 Task: Look for space in Lublin, Poland from 9th July, 2023 to 16th July, 2023 for 2 adults, 1 child in price range Rs.8000 to Rs.16000. Place can be entire place with 2 bedrooms having 2 beds and 1 bathroom. Property type can be house, flat, guest house. Booking option can be shelf check-in. Required host language is English.
Action: Mouse moved to (467, 95)
Screenshot: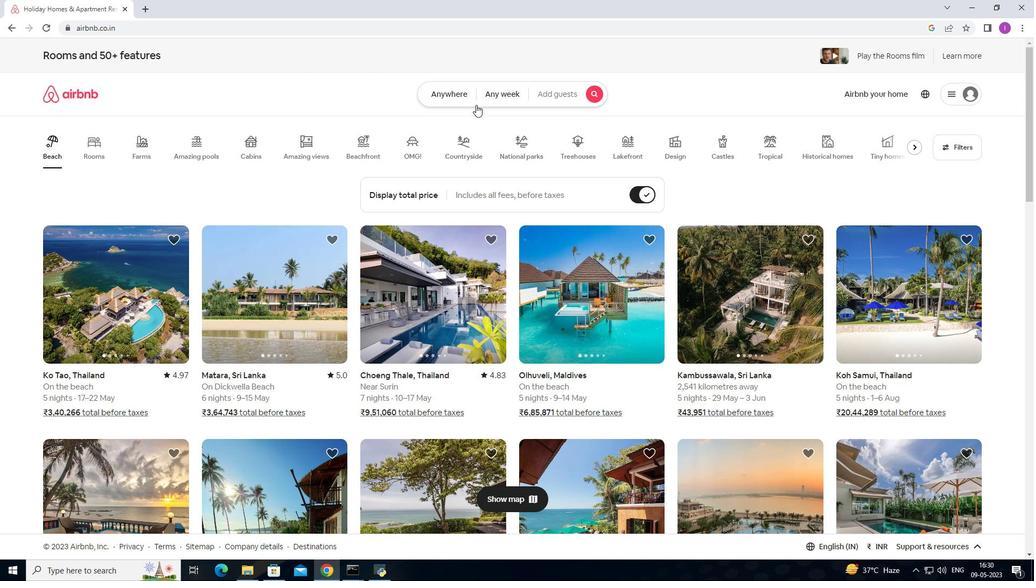 
Action: Mouse pressed left at (467, 95)
Screenshot: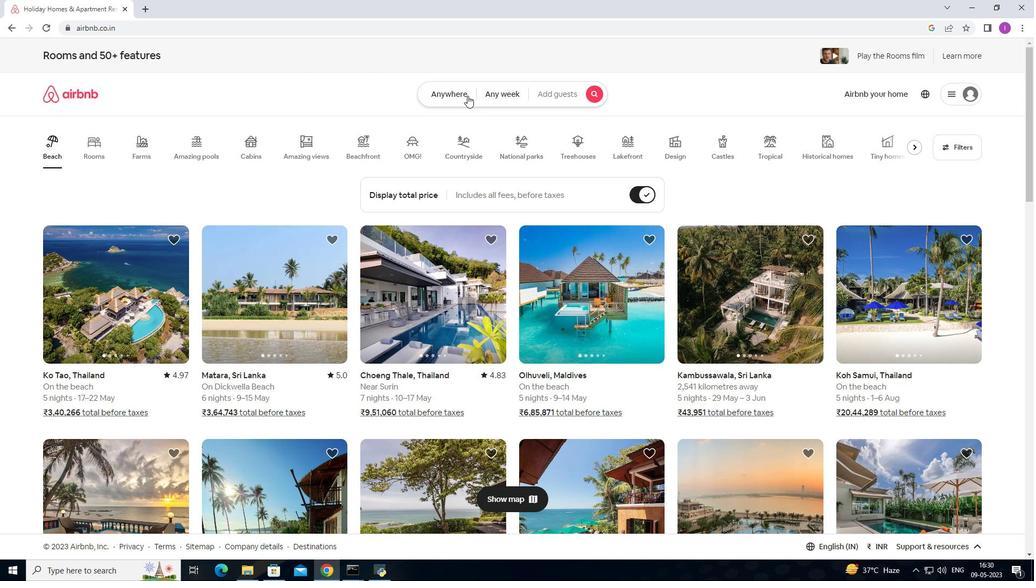 
Action: Mouse moved to (372, 139)
Screenshot: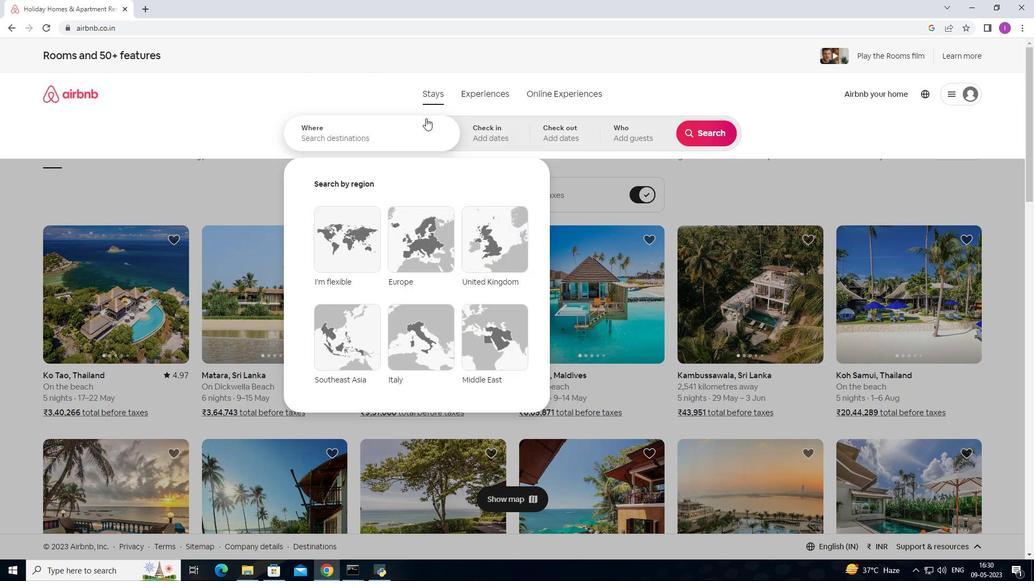 
Action: Mouse pressed left at (372, 139)
Screenshot: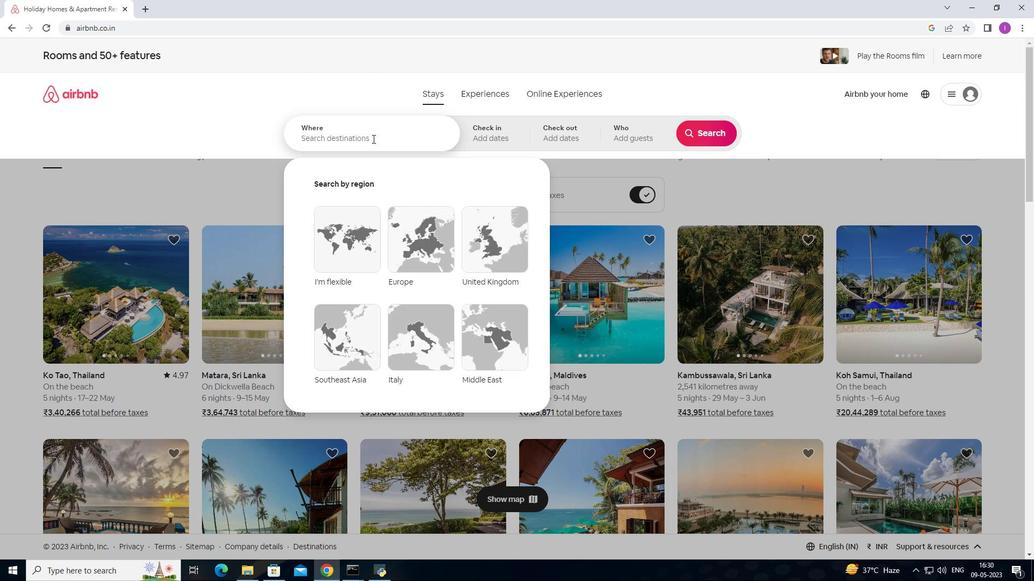 
Action: Mouse moved to (372, 139)
Screenshot: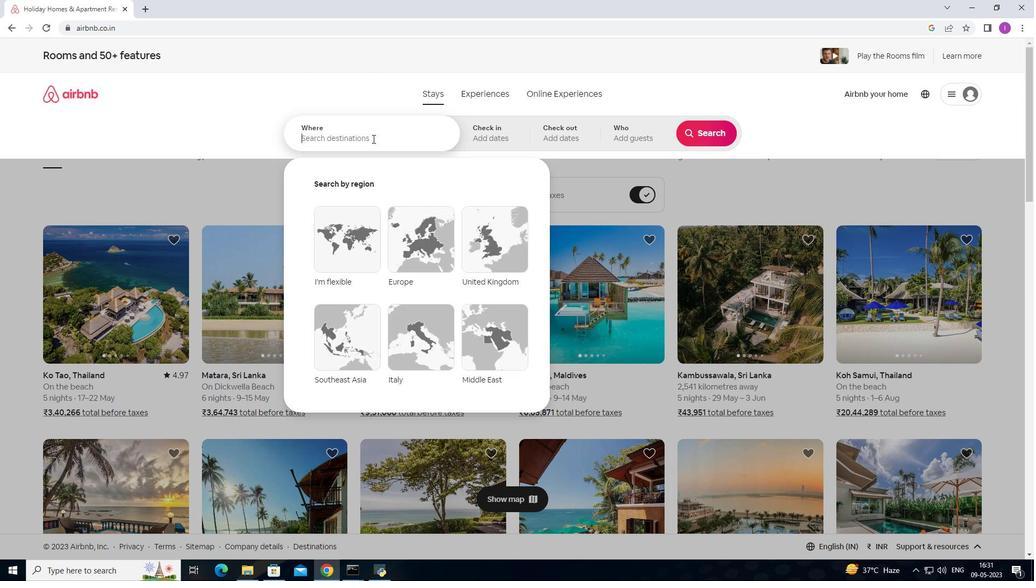 
Action: Key pressed <Key.shift>Lublin,<Key.shift>Poland
Screenshot: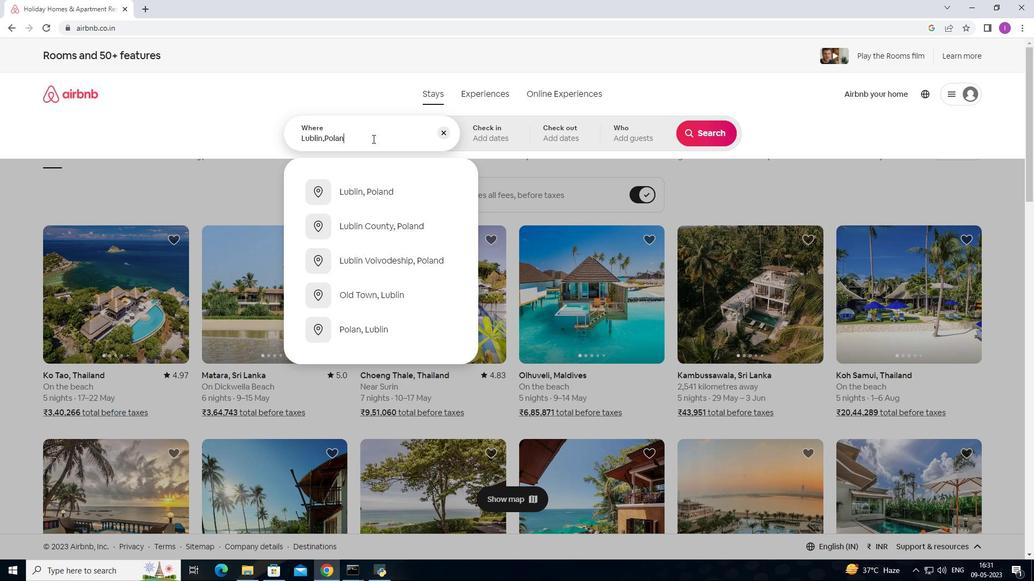 
Action: Mouse moved to (501, 140)
Screenshot: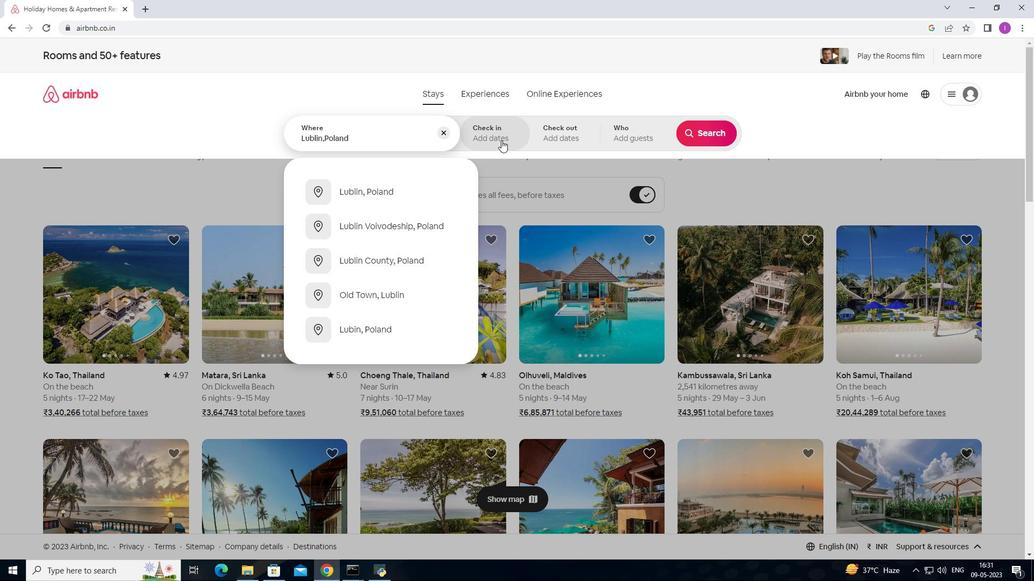 
Action: Mouse pressed left at (501, 140)
Screenshot: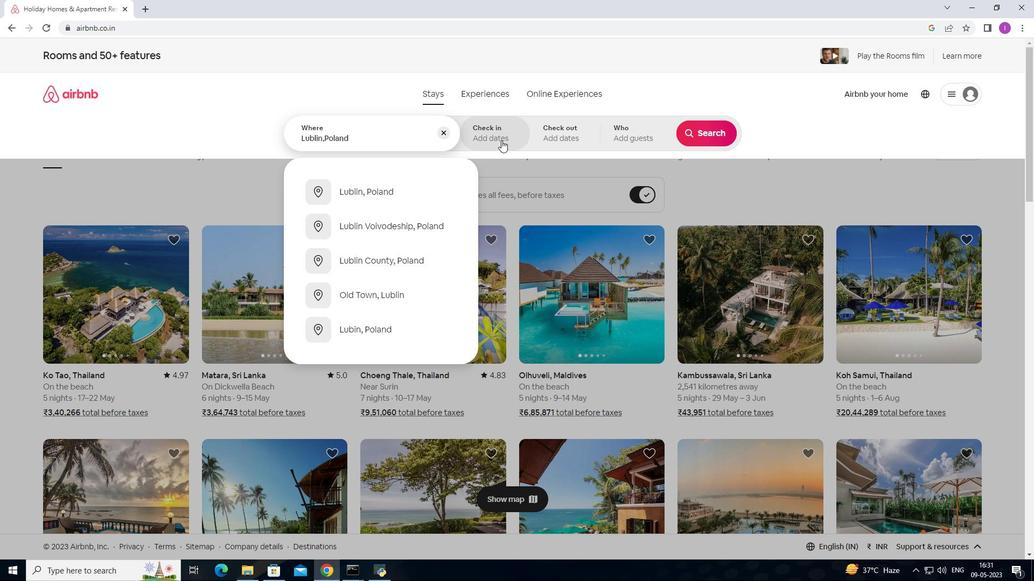 
Action: Mouse moved to (710, 223)
Screenshot: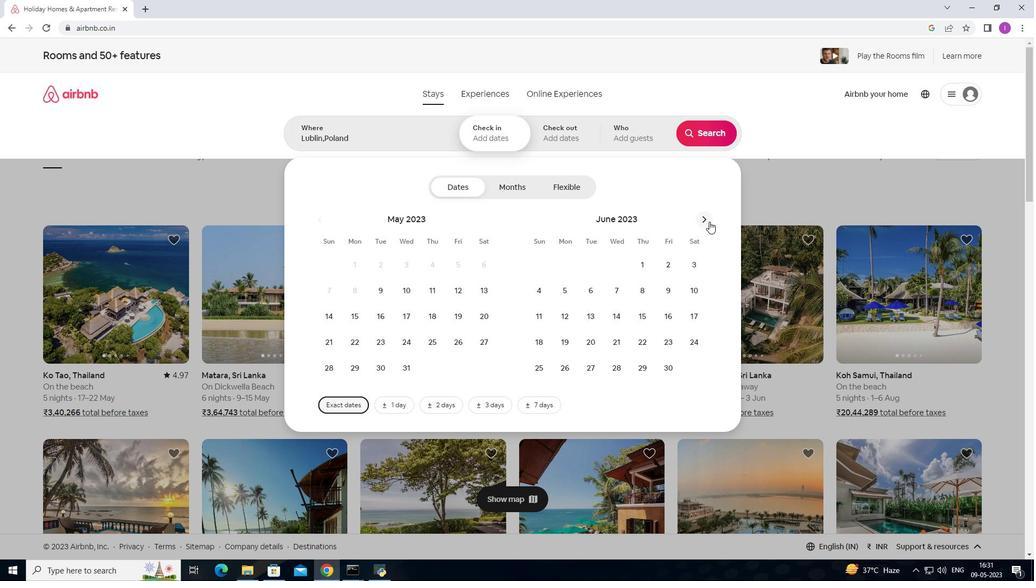 
Action: Mouse pressed left at (710, 223)
Screenshot: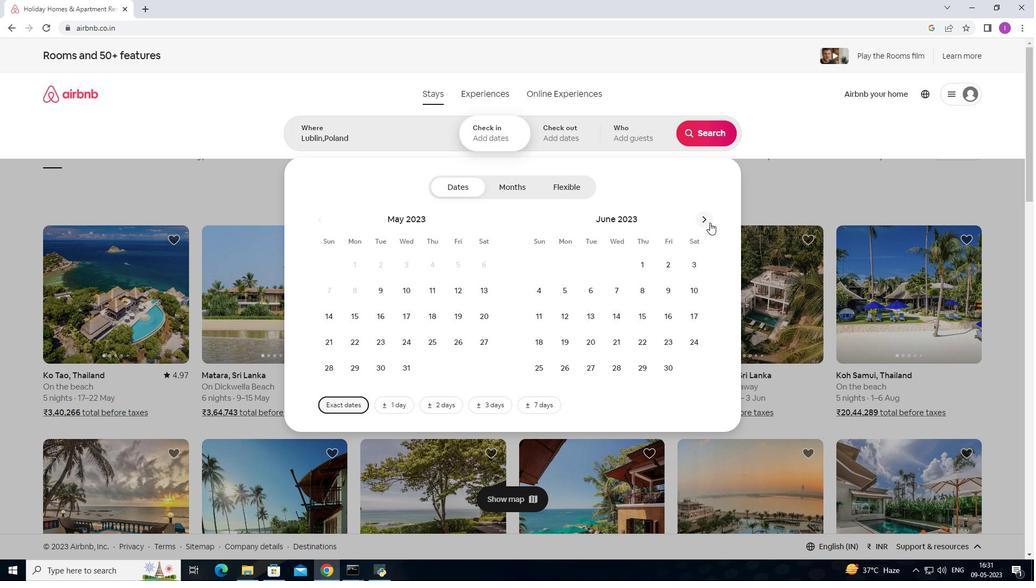 
Action: Mouse moved to (541, 320)
Screenshot: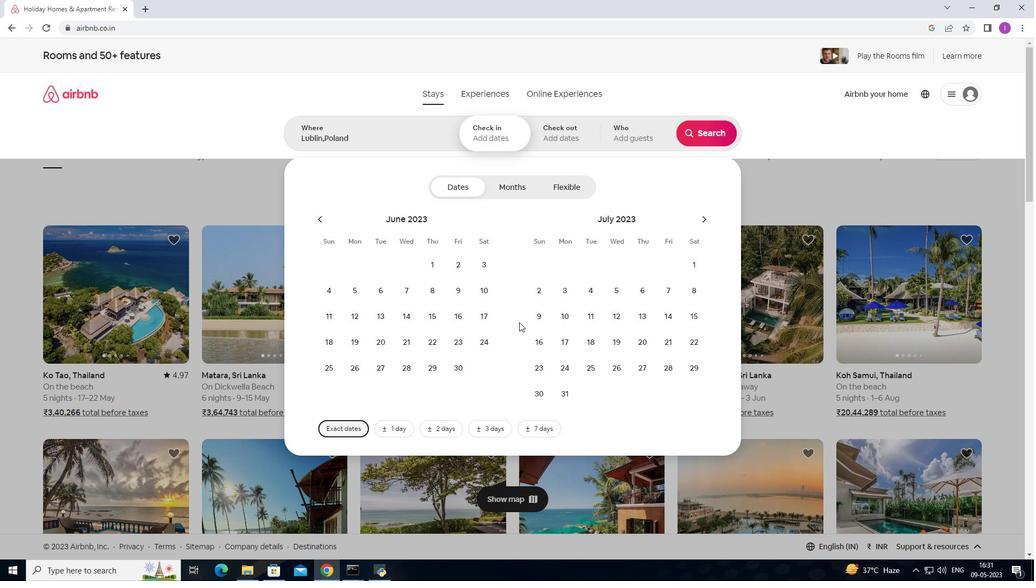 
Action: Mouse pressed left at (541, 320)
Screenshot: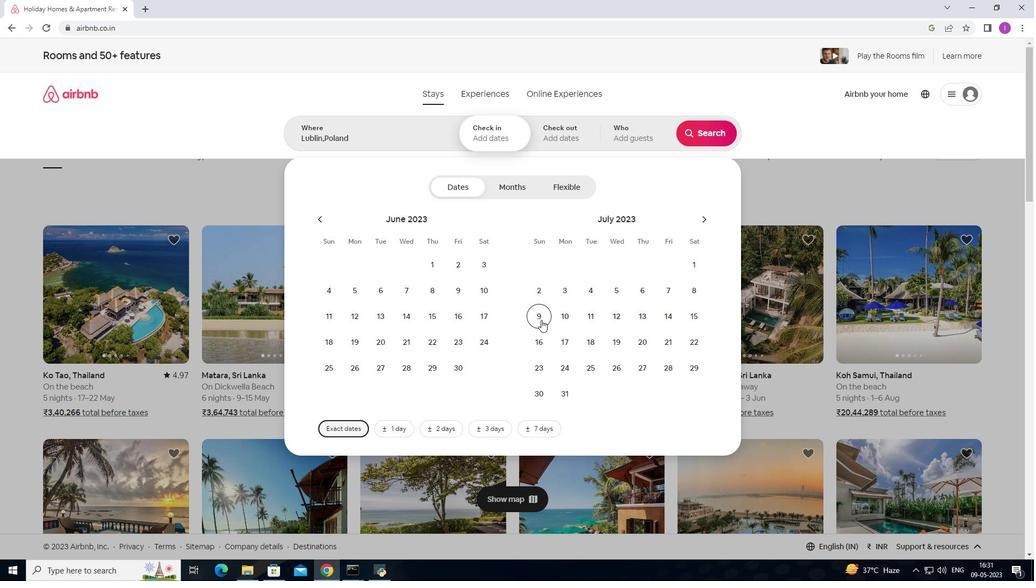 
Action: Mouse moved to (543, 343)
Screenshot: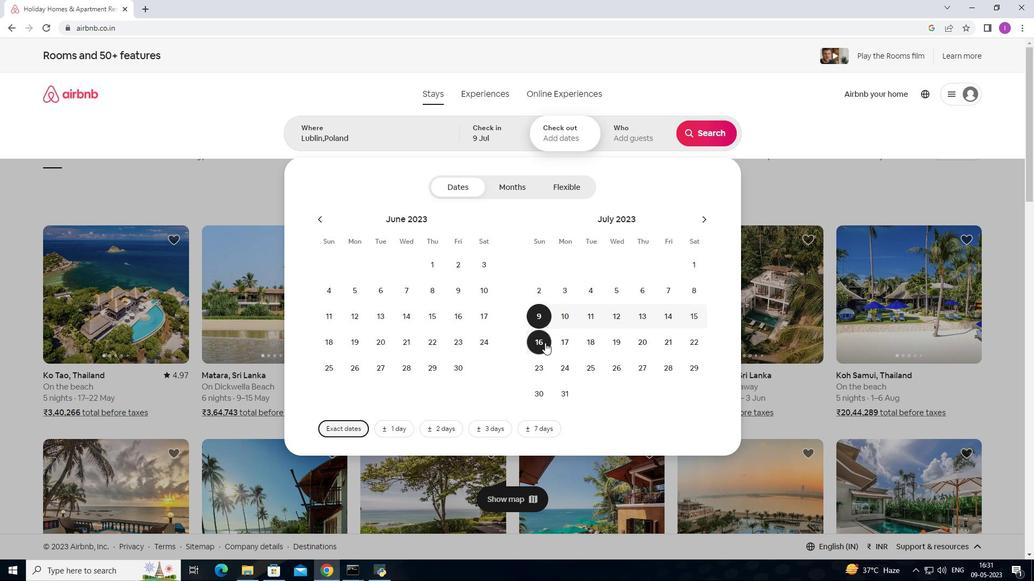 
Action: Mouse pressed left at (543, 343)
Screenshot: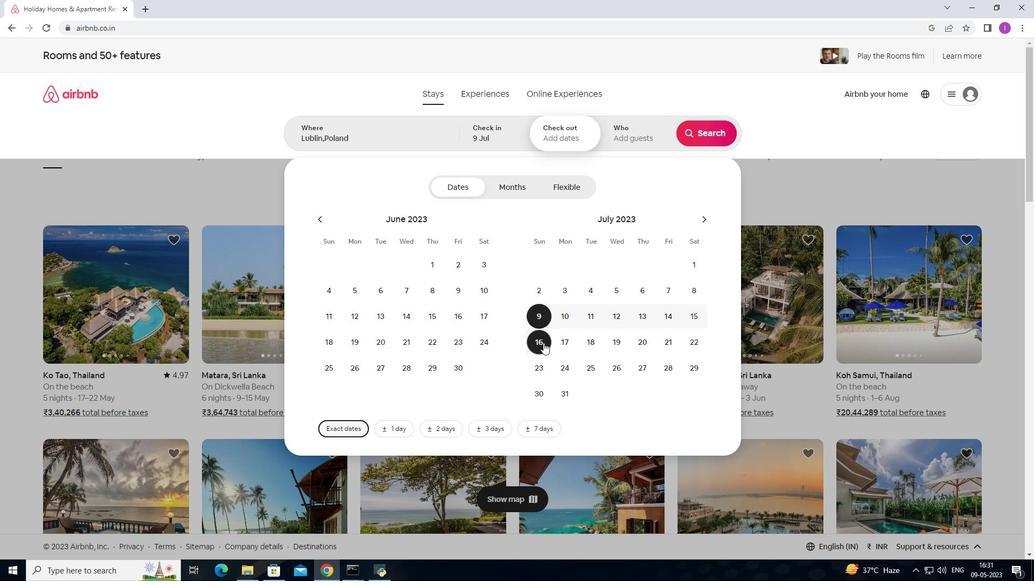 
Action: Mouse moved to (626, 133)
Screenshot: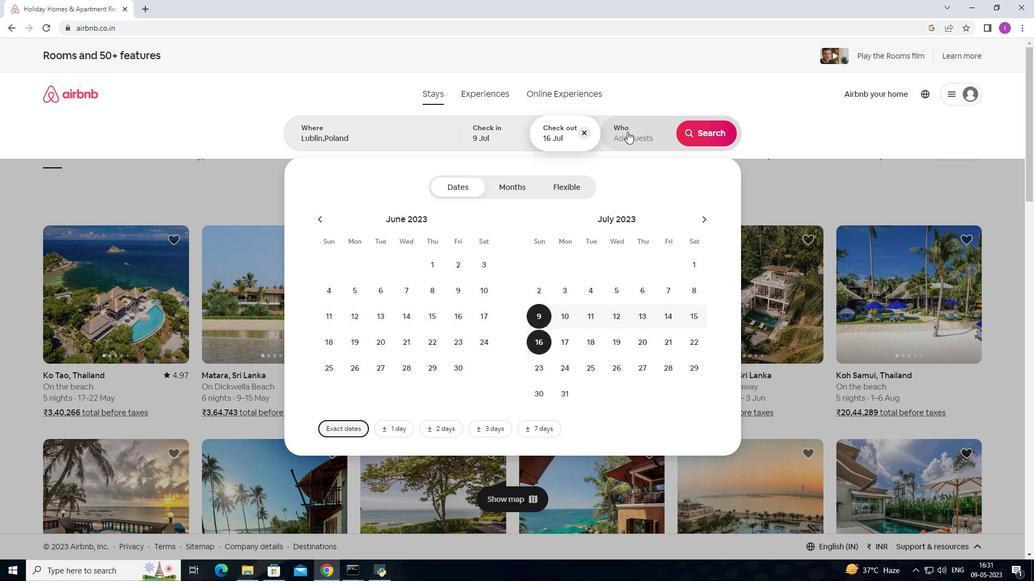 
Action: Mouse pressed left at (626, 133)
Screenshot: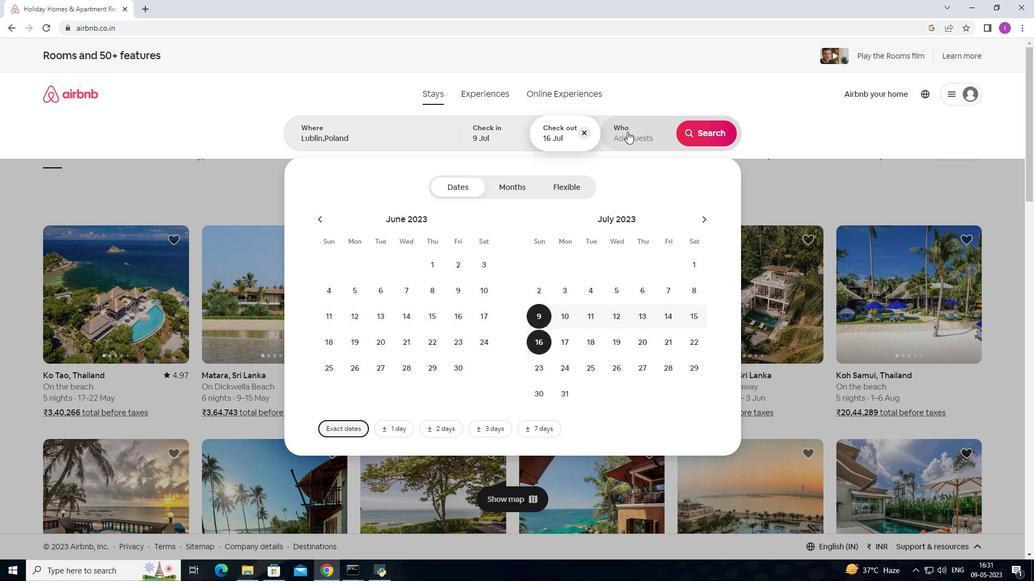 
Action: Mouse moved to (705, 189)
Screenshot: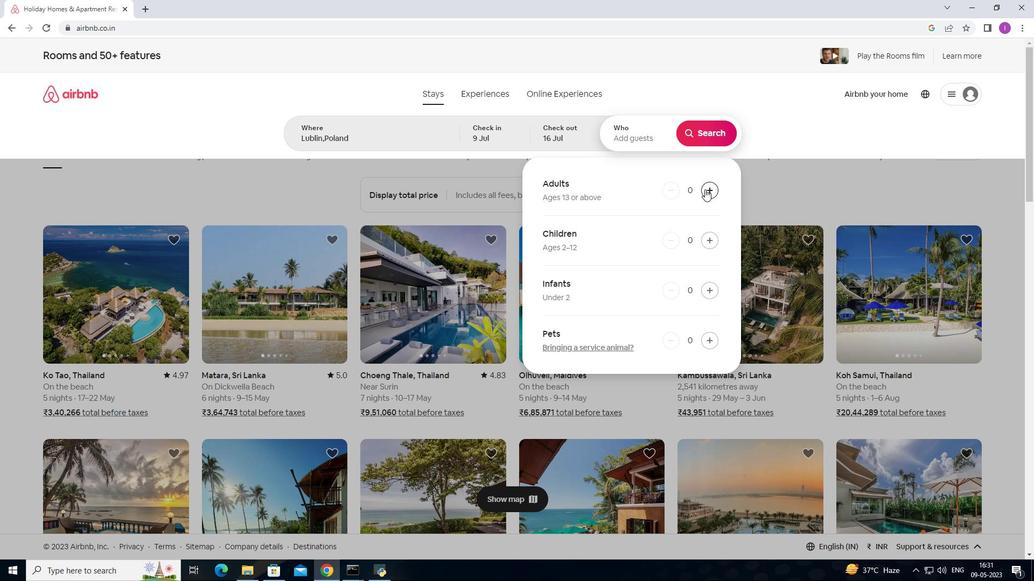 
Action: Mouse pressed left at (705, 189)
Screenshot: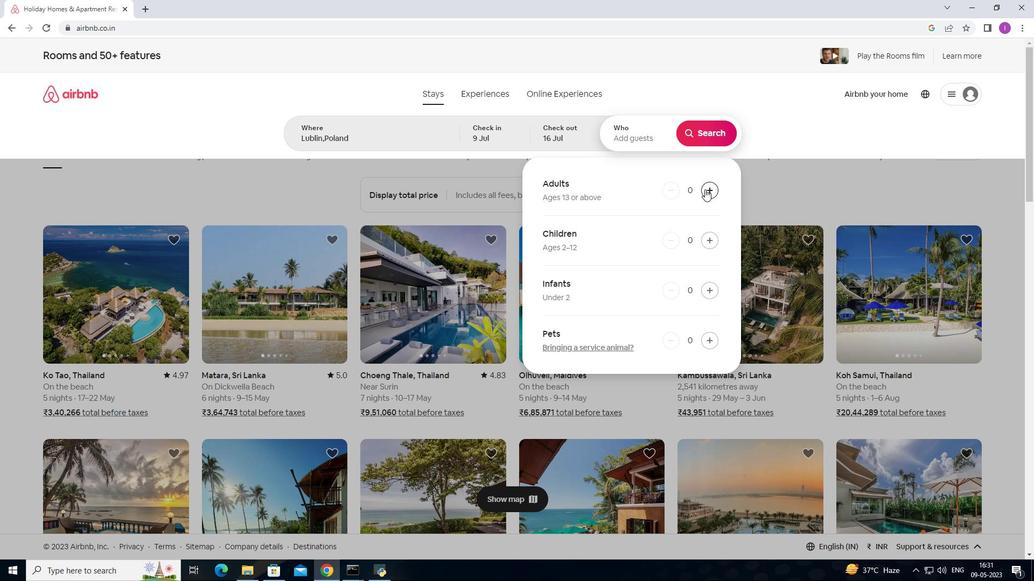 
Action: Mouse moved to (704, 189)
Screenshot: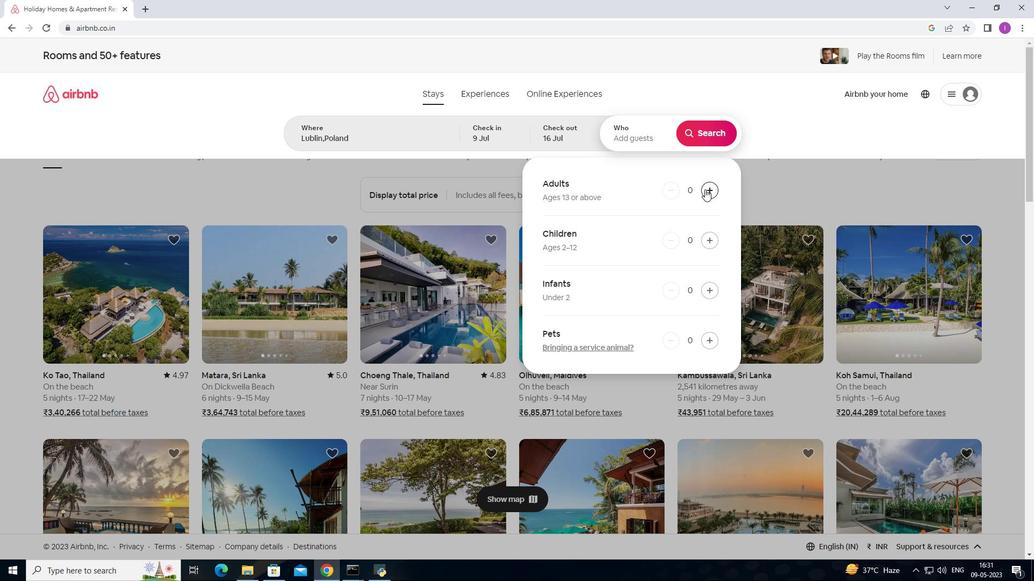 
Action: Mouse pressed left at (704, 189)
Screenshot: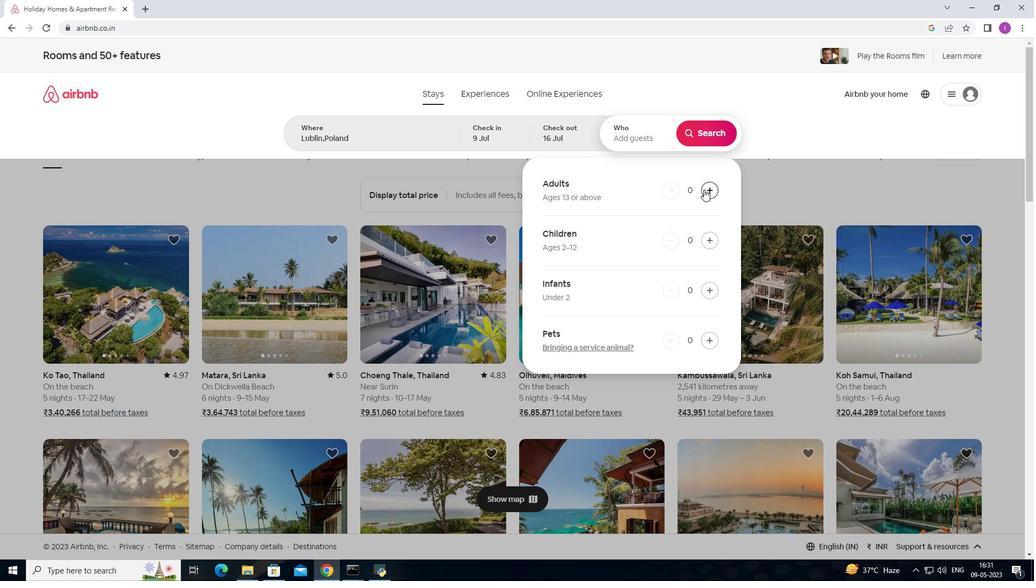 
Action: Mouse moved to (708, 238)
Screenshot: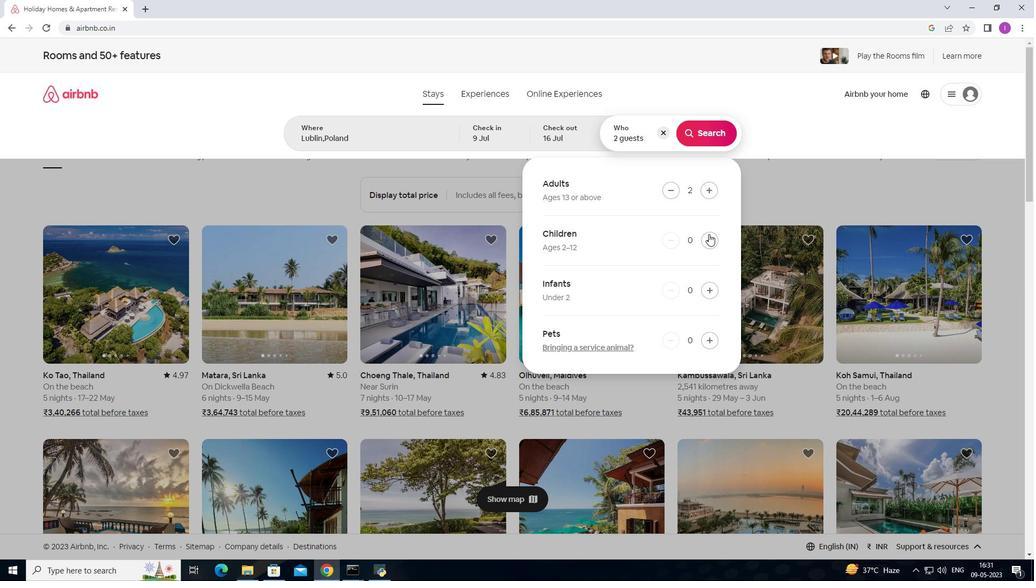 
Action: Mouse pressed left at (708, 238)
Screenshot: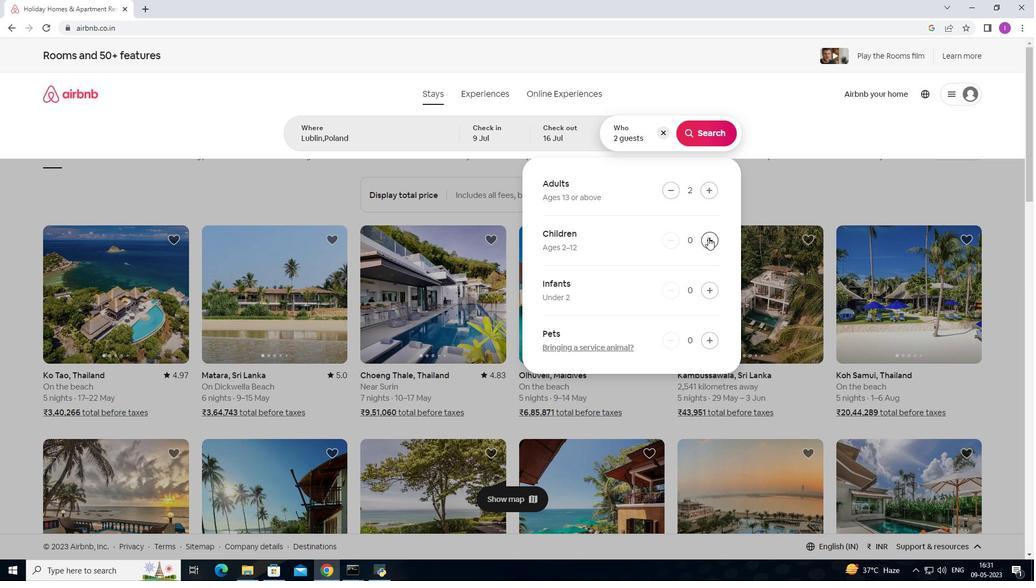 
Action: Mouse moved to (707, 133)
Screenshot: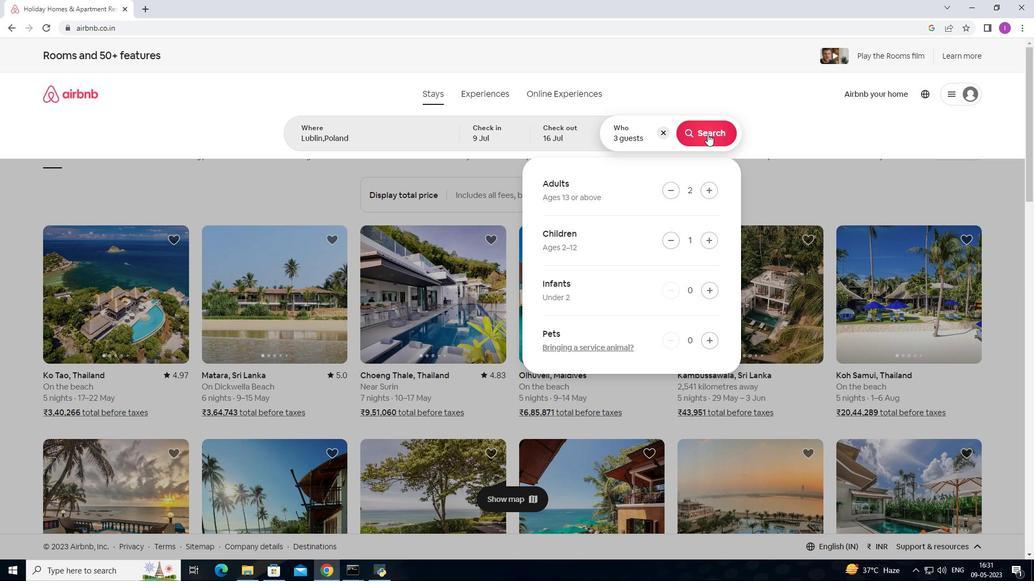 
Action: Mouse pressed left at (707, 133)
Screenshot: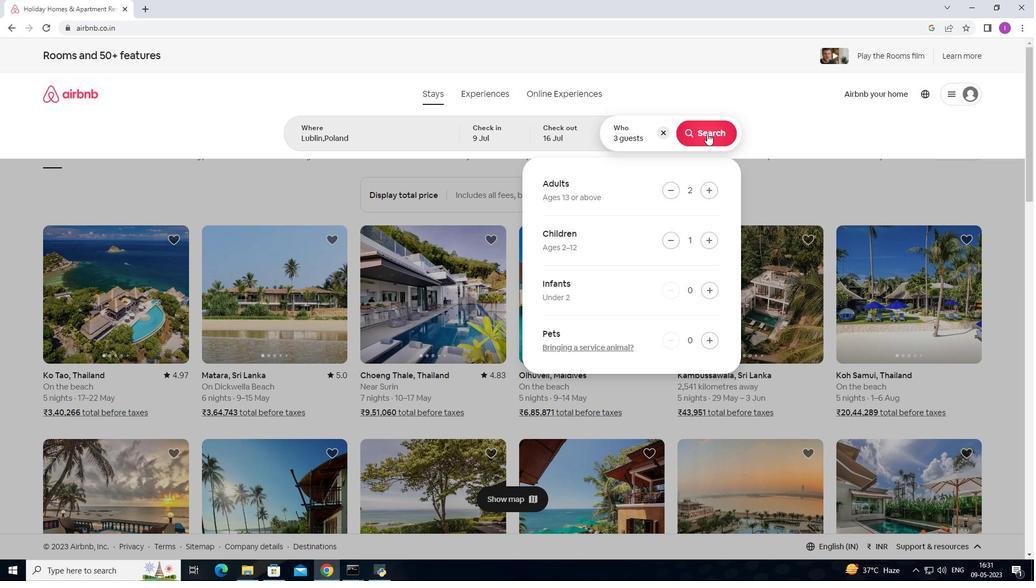 
Action: Mouse moved to (979, 94)
Screenshot: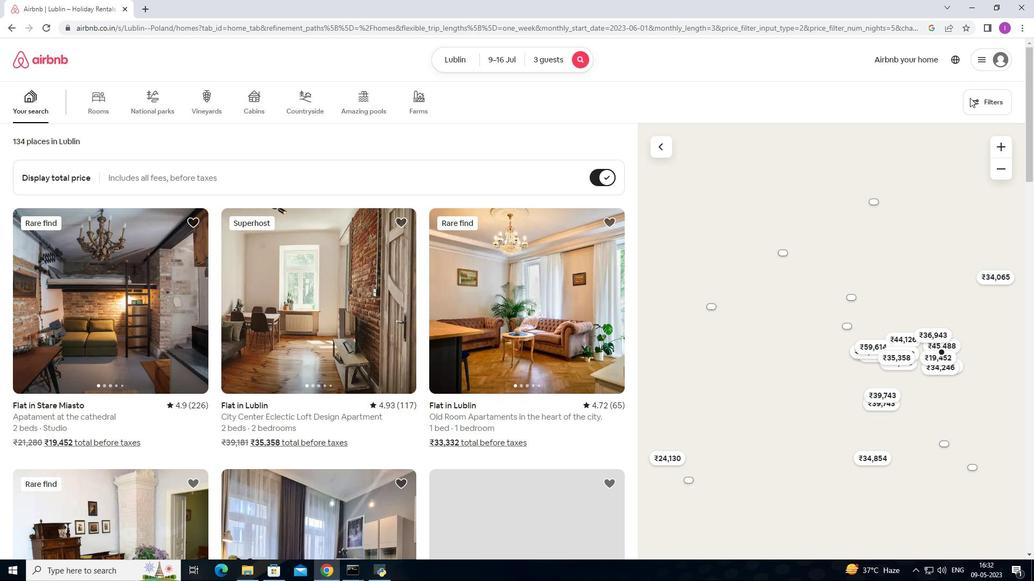 
Action: Mouse pressed left at (979, 94)
Screenshot: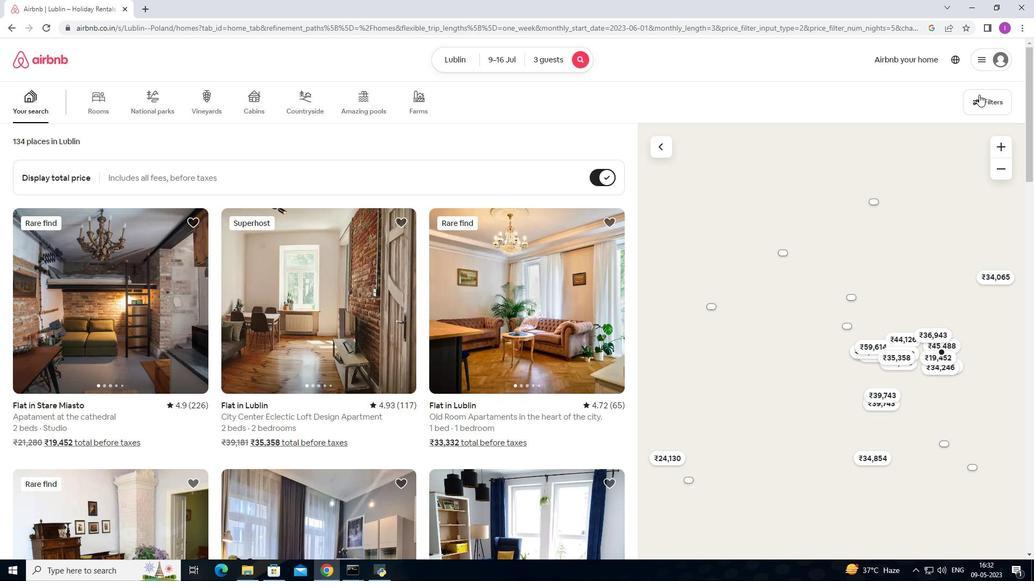 
Action: Mouse moved to (575, 368)
Screenshot: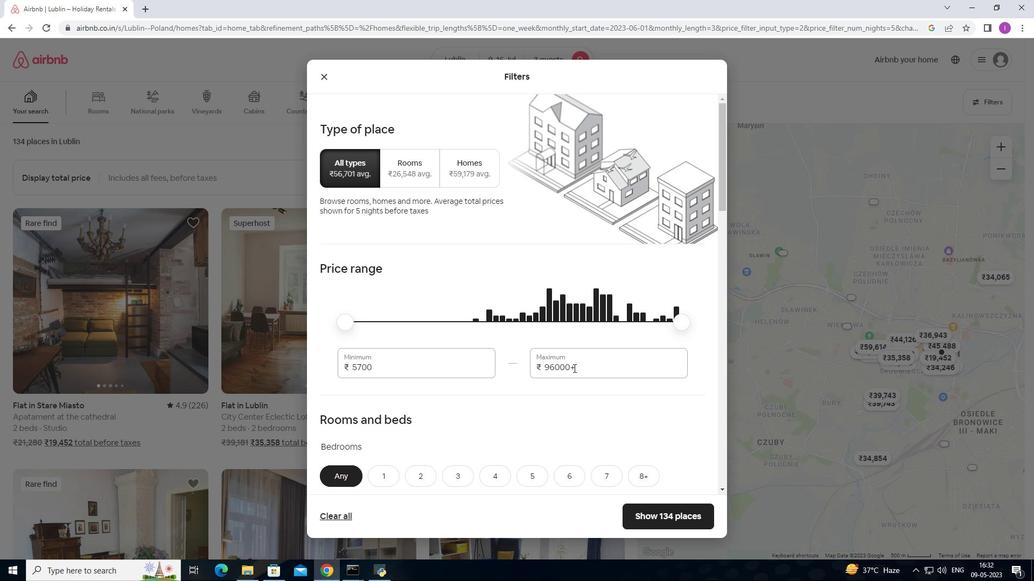 
Action: Mouse pressed left at (575, 368)
Screenshot: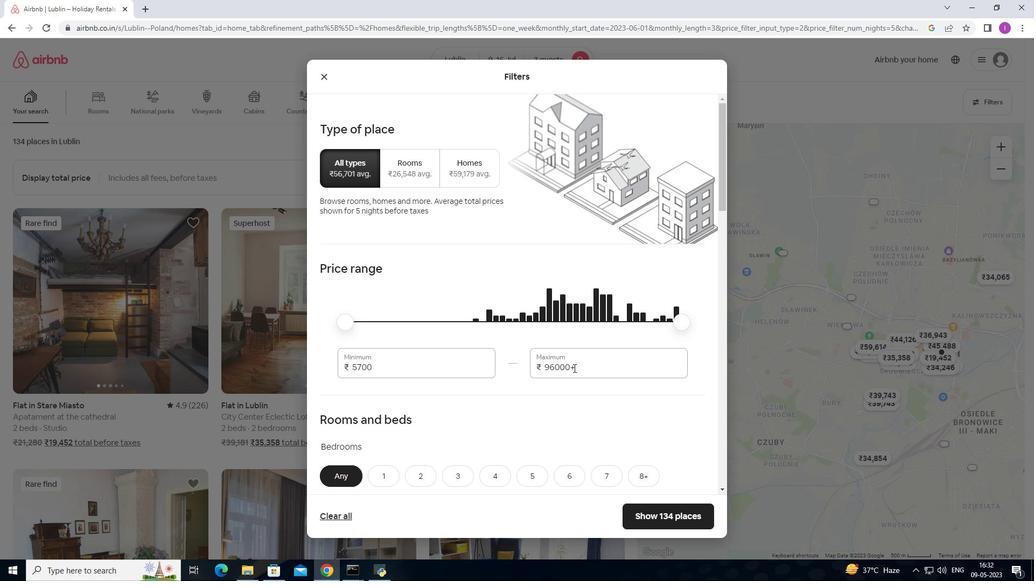 
Action: Mouse moved to (539, 362)
Screenshot: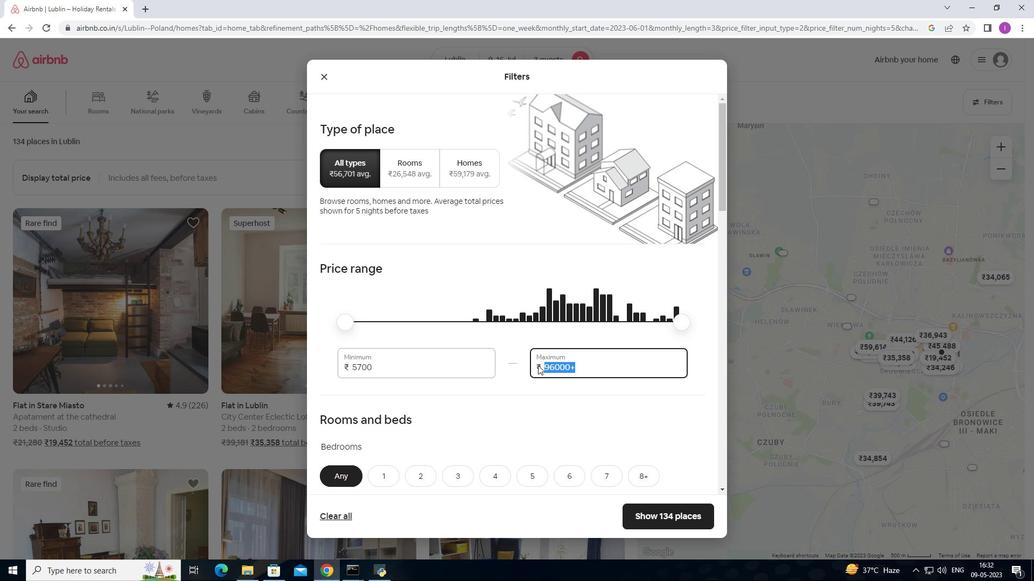 
Action: Key pressed 160
Screenshot: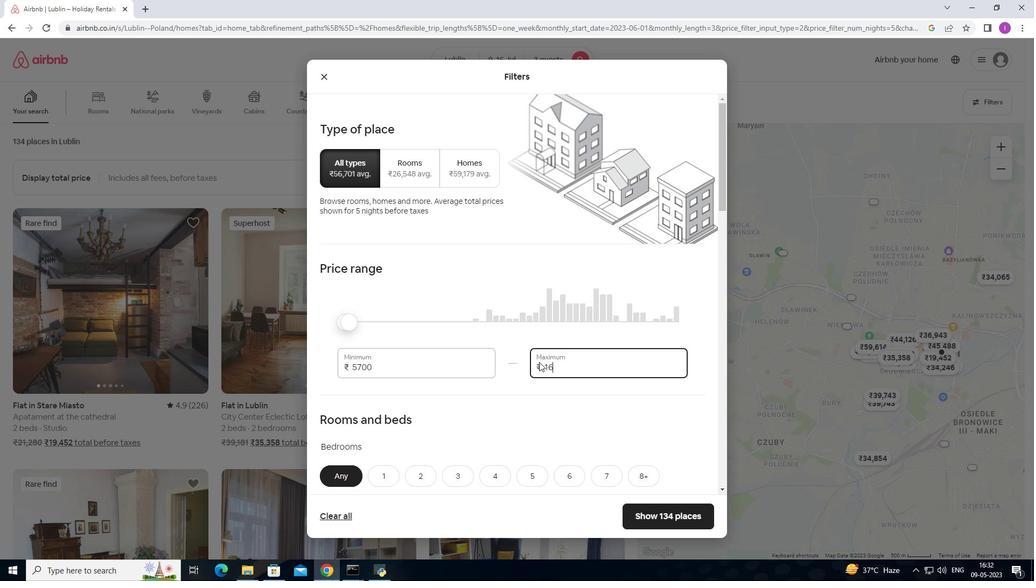 
Action: Mouse moved to (539, 362)
Screenshot: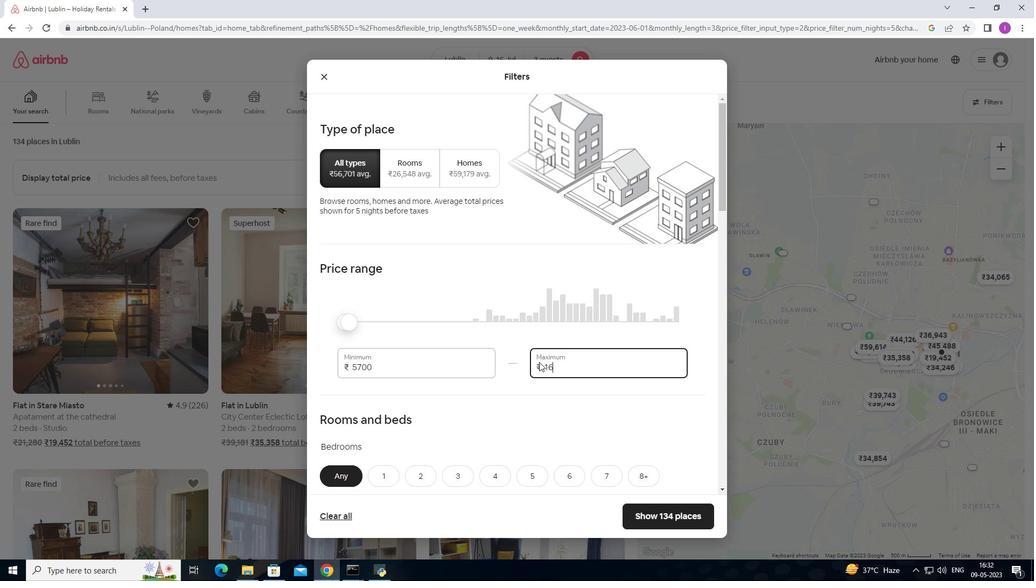 
Action: Key pressed 0
Screenshot: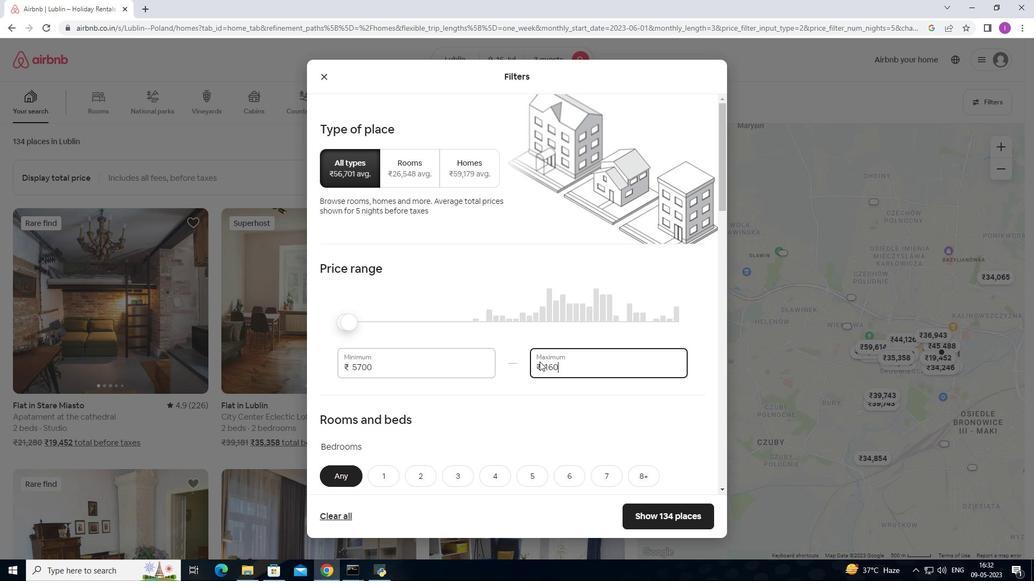 
Action: Mouse moved to (541, 361)
Screenshot: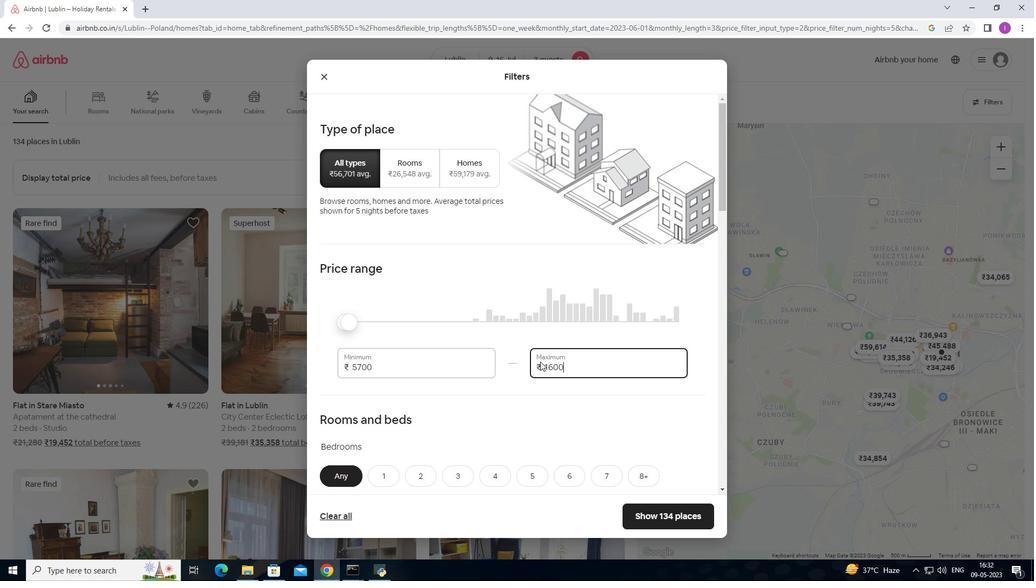 
Action: Key pressed 0
Screenshot: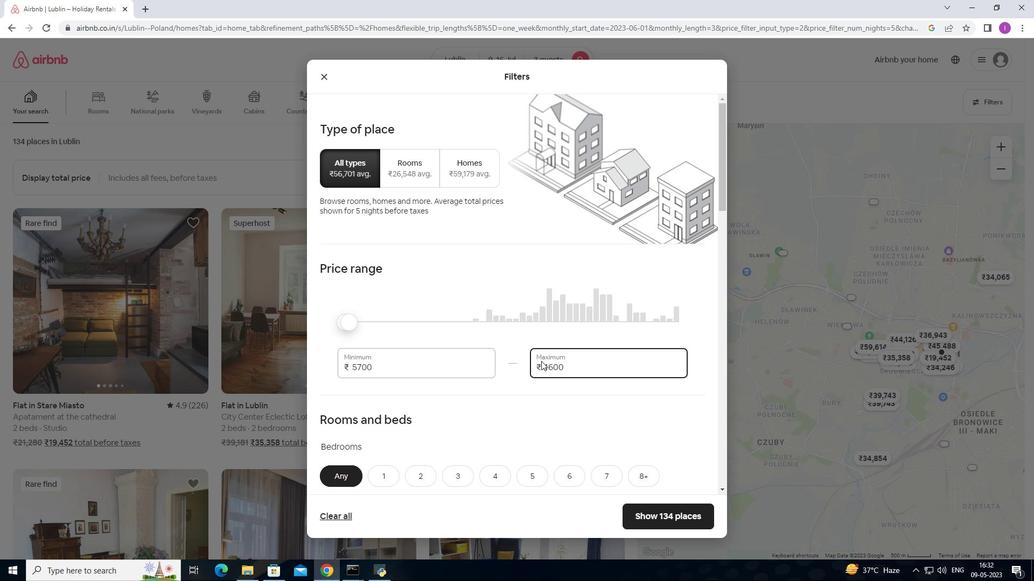 
Action: Mouse moved to (387, 367)
Screenshot: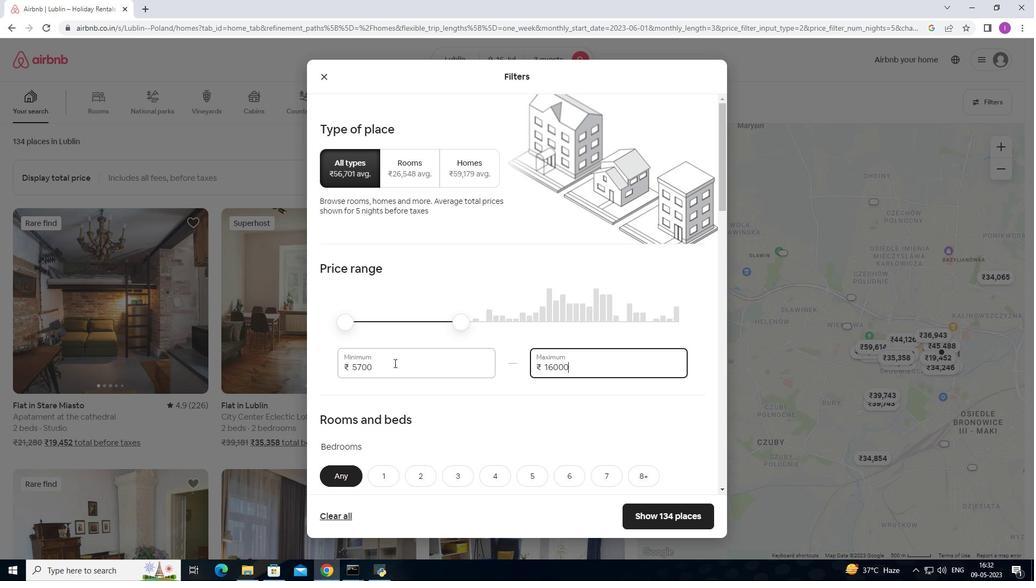 
Action: Mouse pressed left at (387, 367)
Screenshot: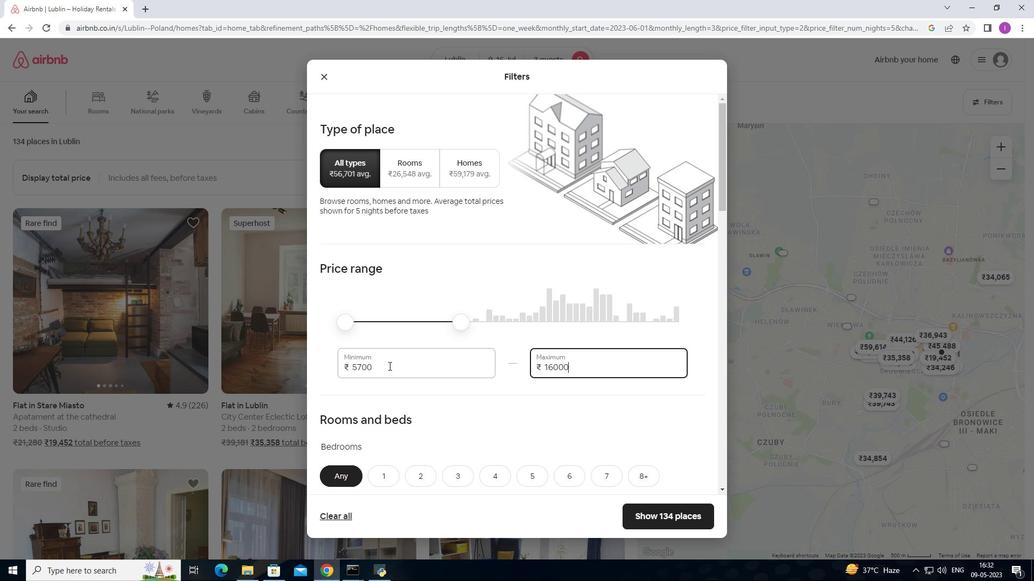 
Action: Mouse moved to (330, 374)
Screenshot: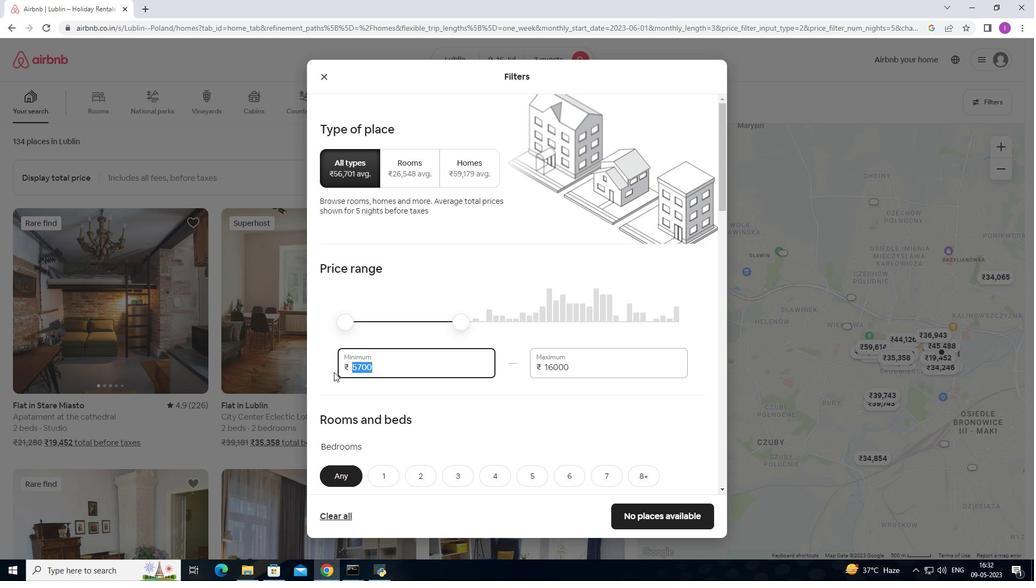 
Action: Key pressed 8000
Screenshot: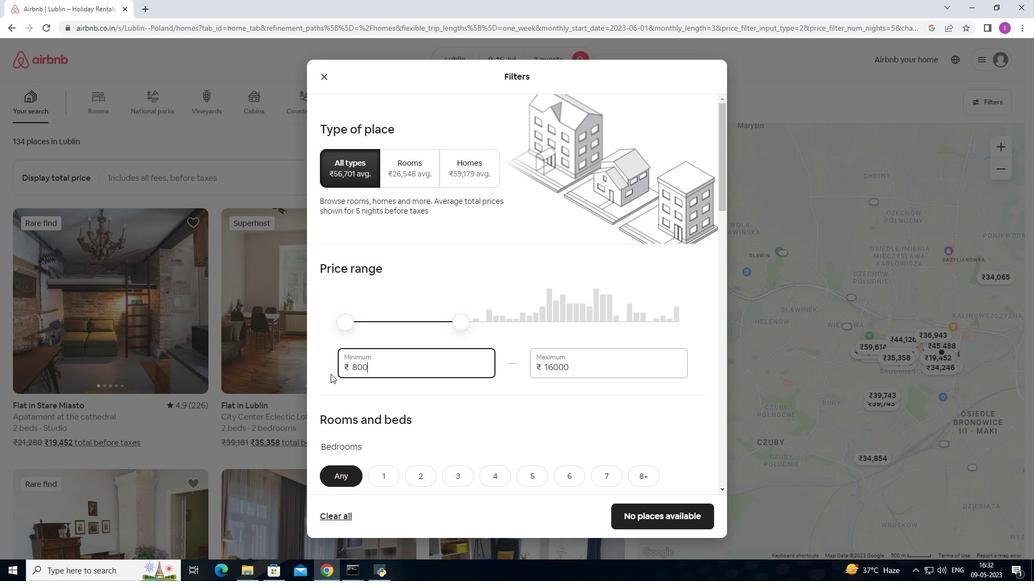 
Action: Mouse moved to (399, 383)
Screenshot: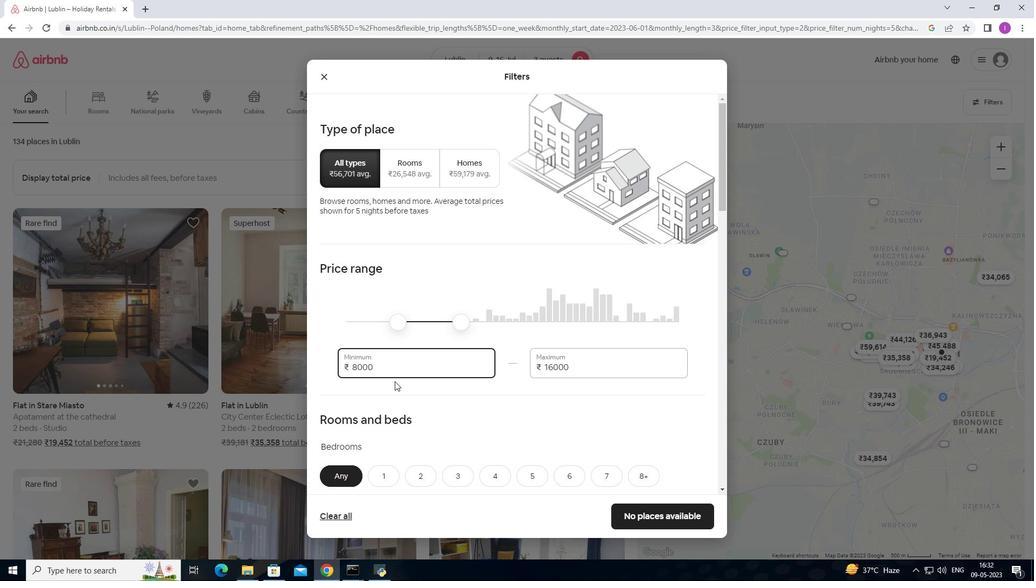 
Action: Mouse scrolled (399, 382) with delta (0, 0)
Screenshot: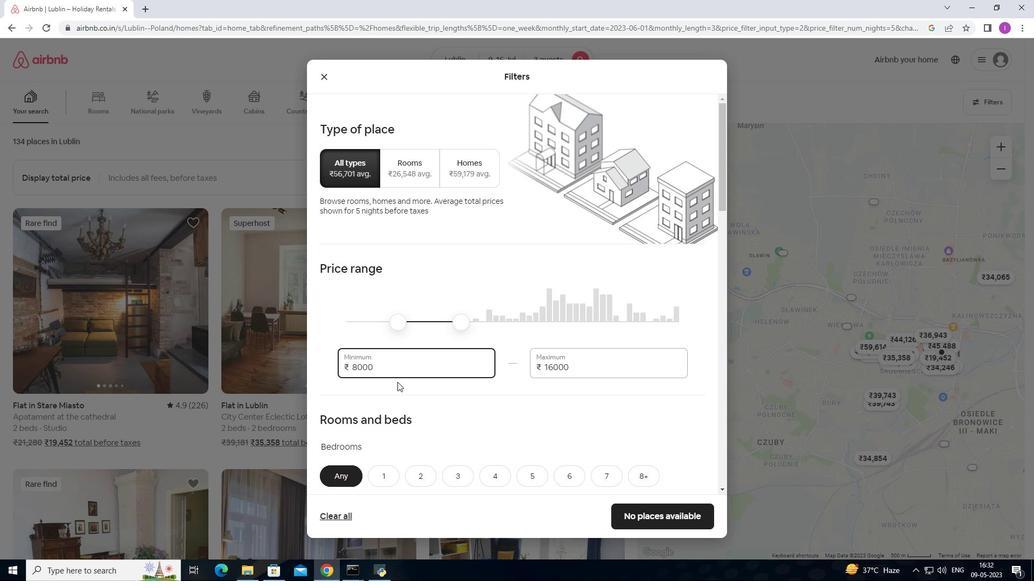 
Action: Mouse scrolled (399, 382) with delta (0, 0)
Screenshot: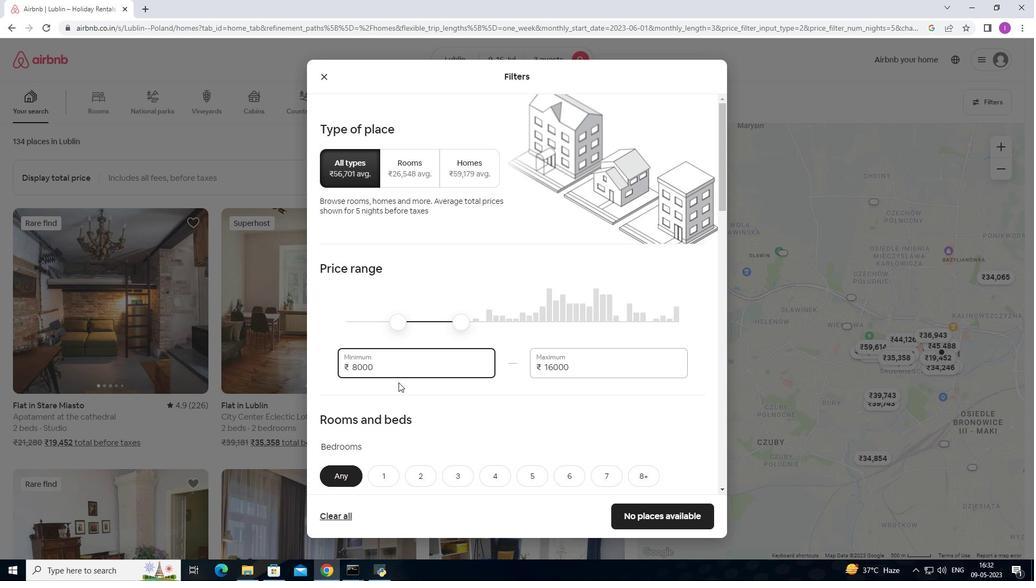 
Action: Mouse moved to (438, 352)
Screenshot: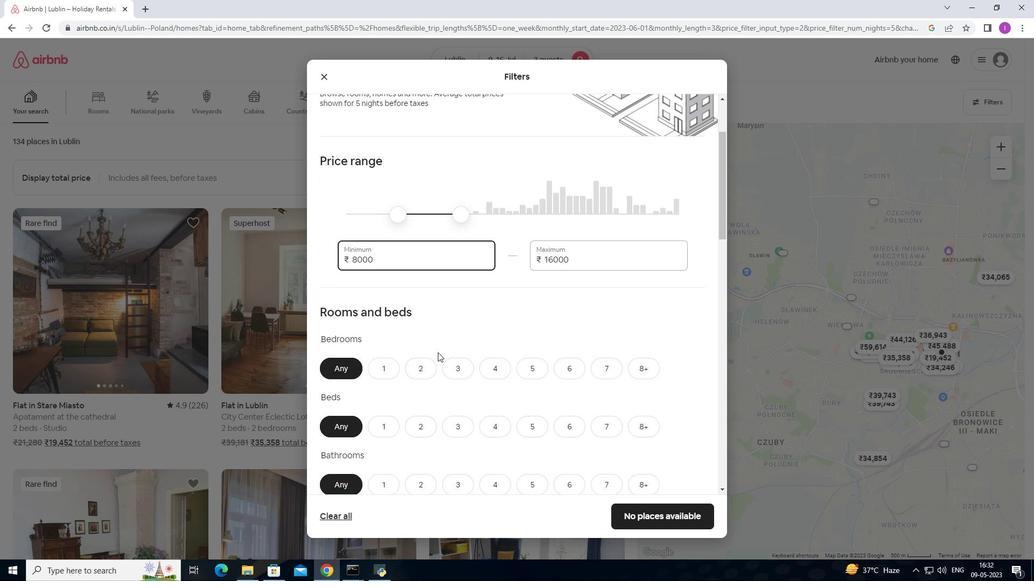 
Action: Mouse scrolled (438, 351) with delta (0, 0)
Screenshot: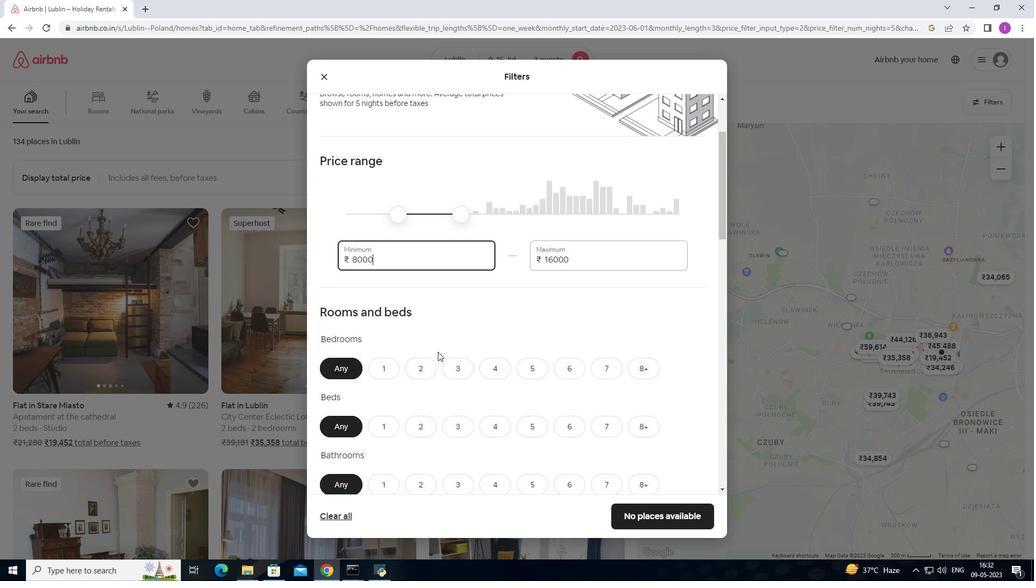 
Action: Mouse moved to (465, 347)
Screenshot: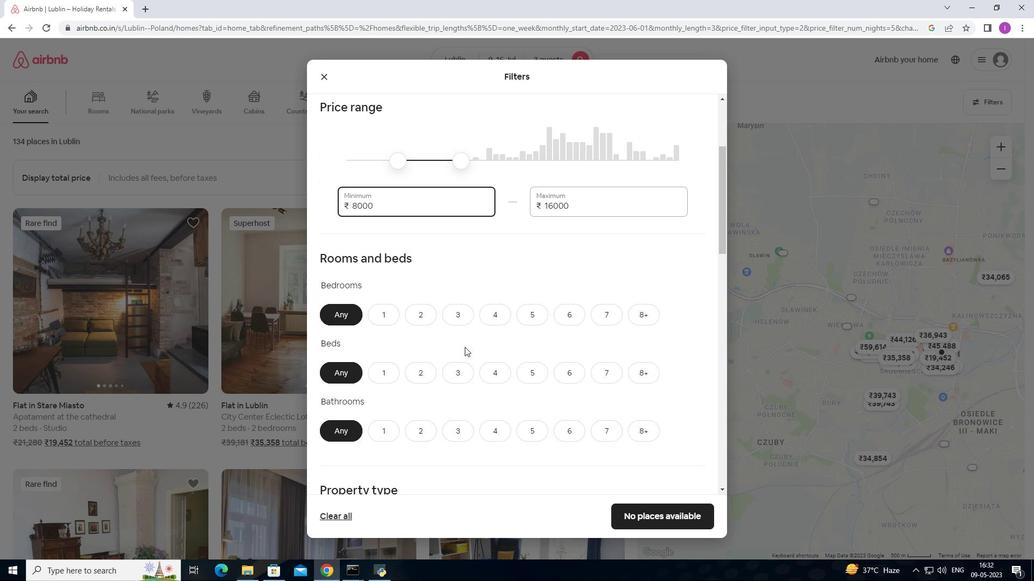 
Action: Mouse scrolled (465, 346) with delta (0, 0)
Screenshot: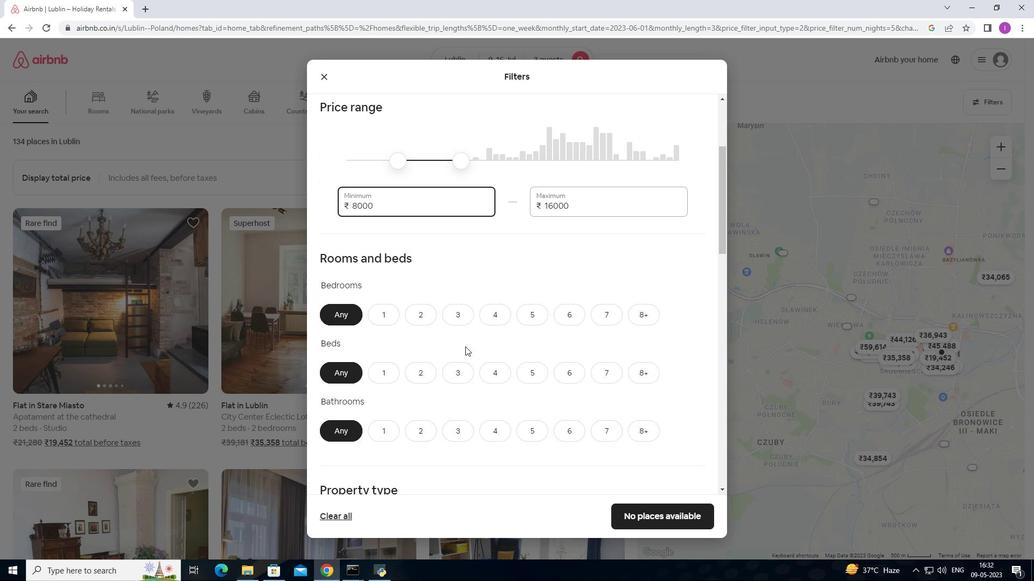 
Action: Mouse moved to (432, 261)
Screenshot: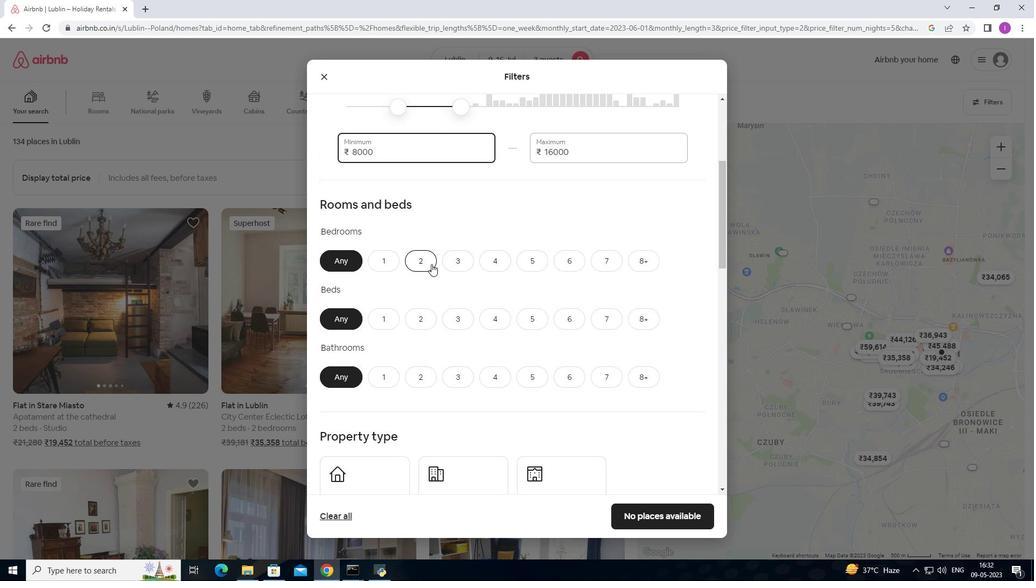 
Action: Mouse pressed left at (432, 261)
Screenshot: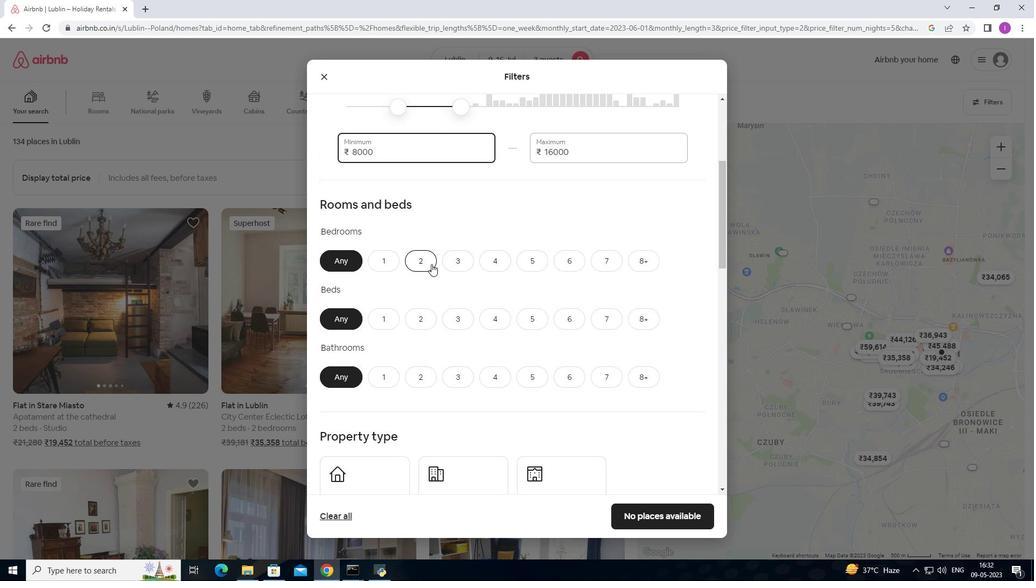 
Action: Mouse moved to (421, 321)
Screenshot: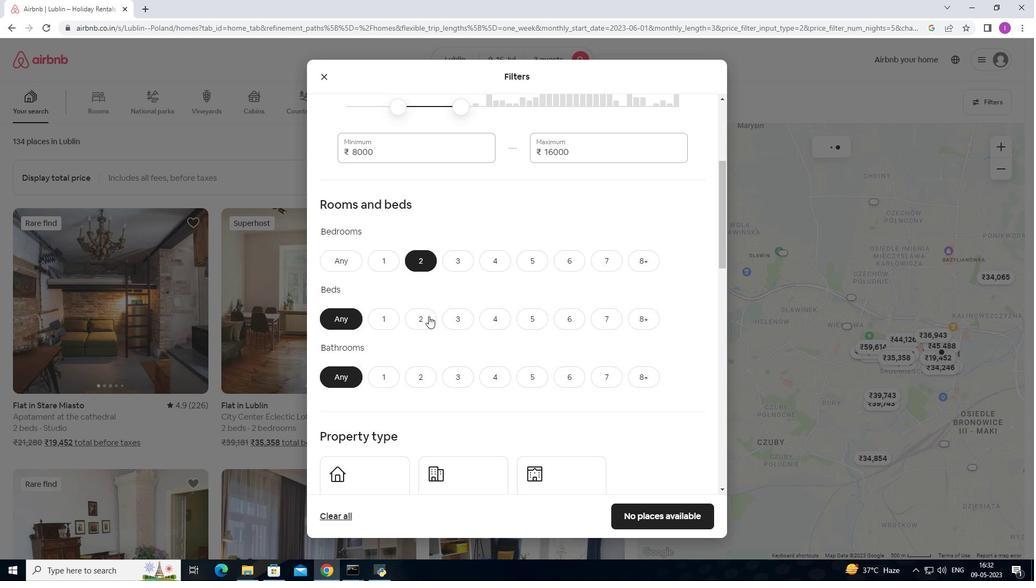 
Action: Mouse pressed left at (421, 321)
Screenshot: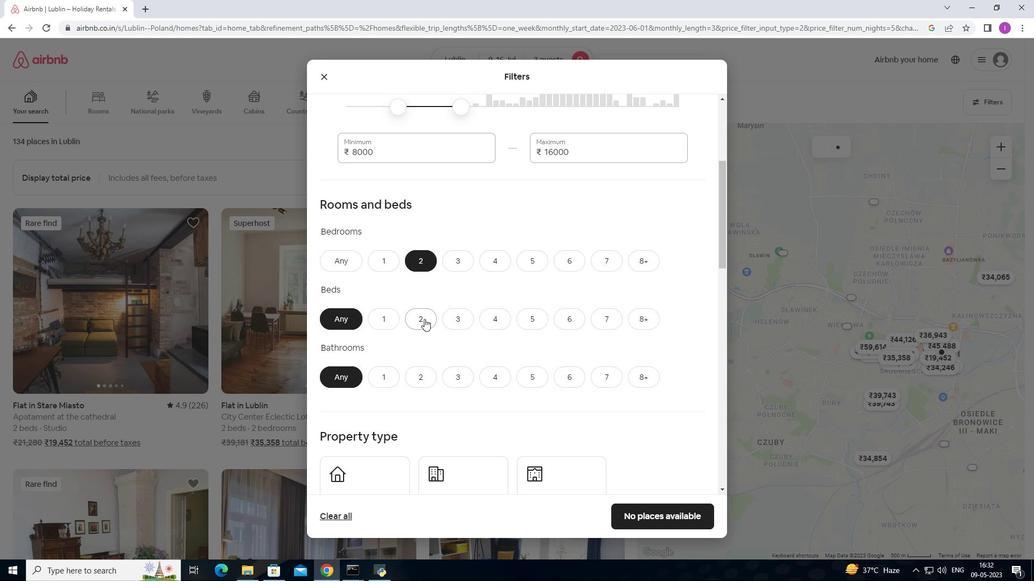 
Action: Mouse moved to (382, 380)
Screenshot: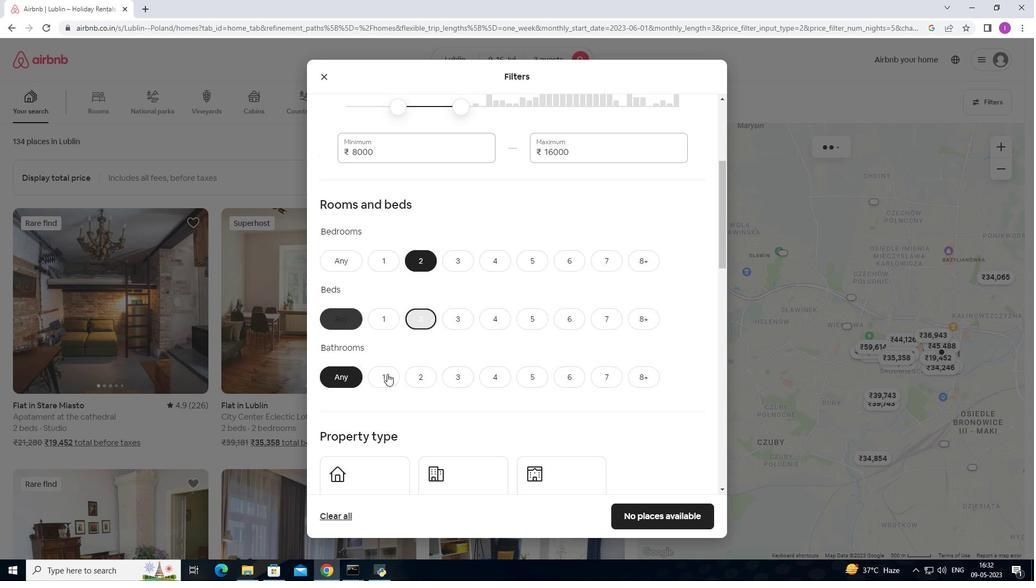 
Action: Mouse pressed left at (382, 380)
Screenshot: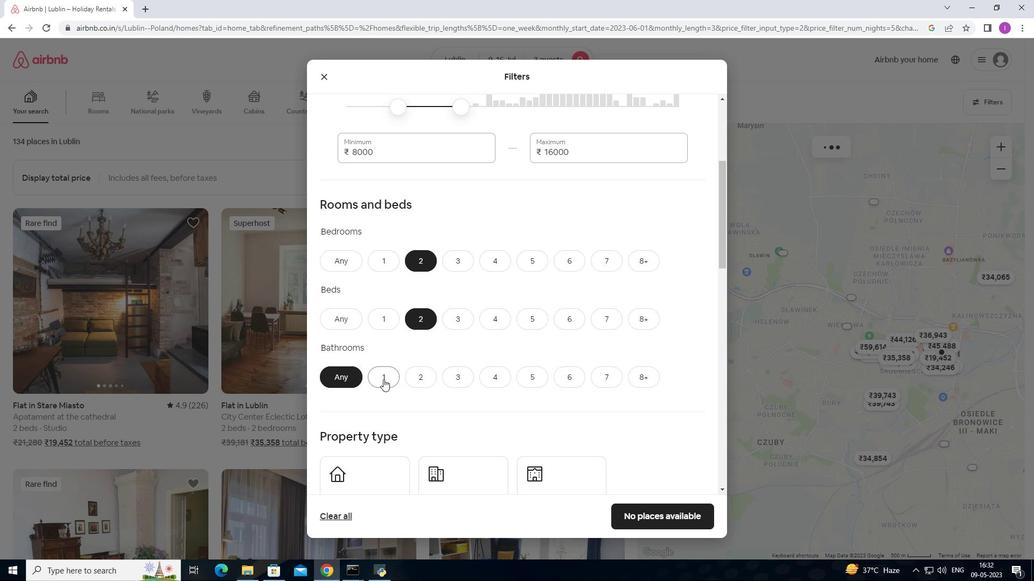 
Action: Mouse moved to (465, 379)
Screenshot: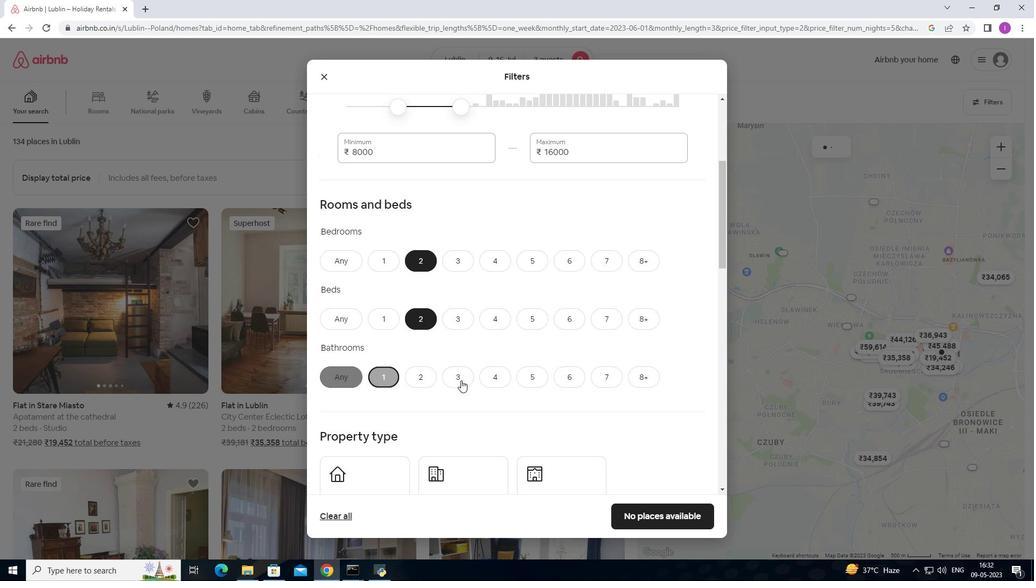 
Action: Mouse scrolled (465, 378) with delta (0, 0)
Screenshot: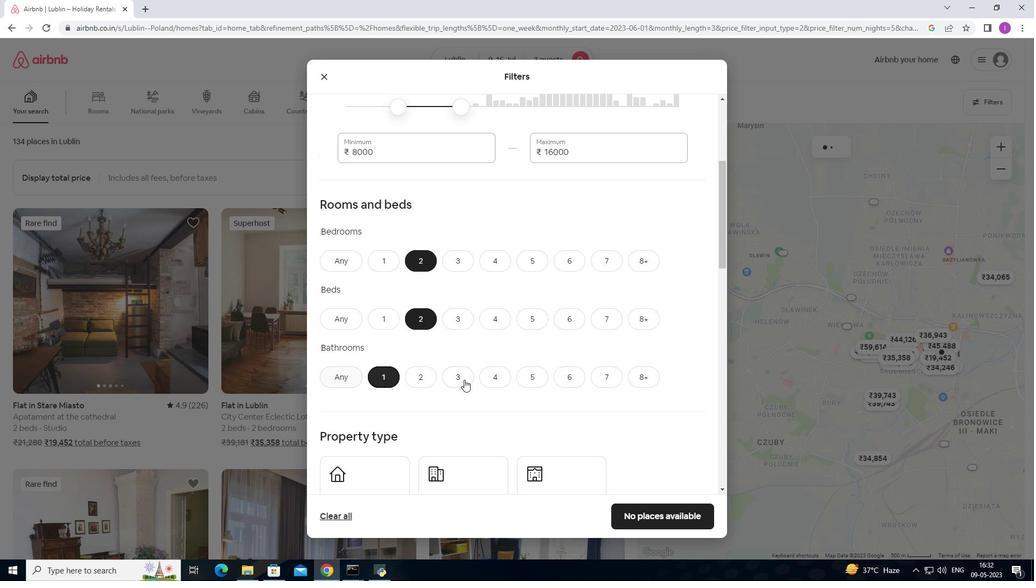 
Action: Mouse scrolled (465, 378) with delta (0, 0)
Screenshot: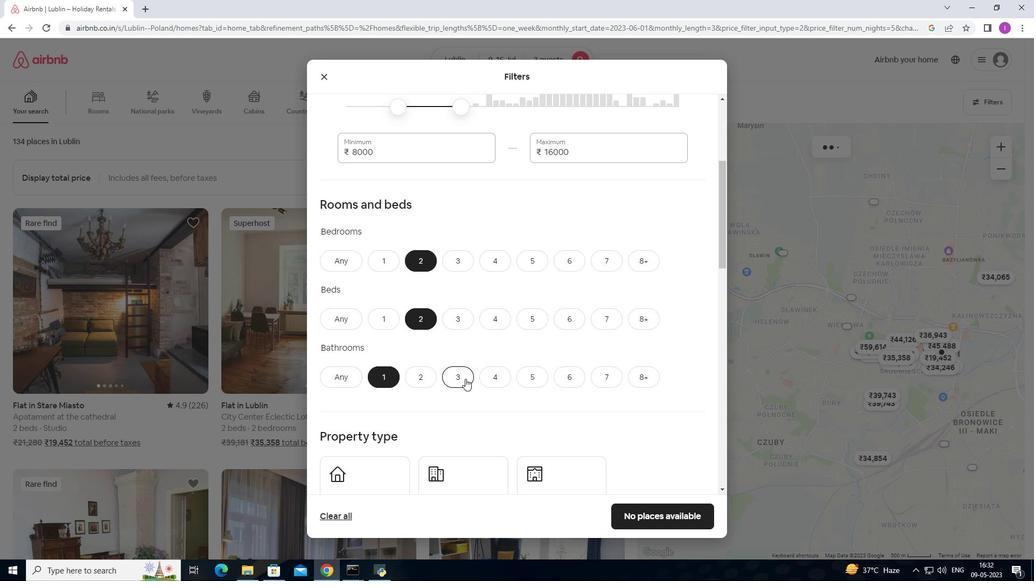 
Action: Mouse scrolled (465, 378) with delta (0, 0)
Screenshot: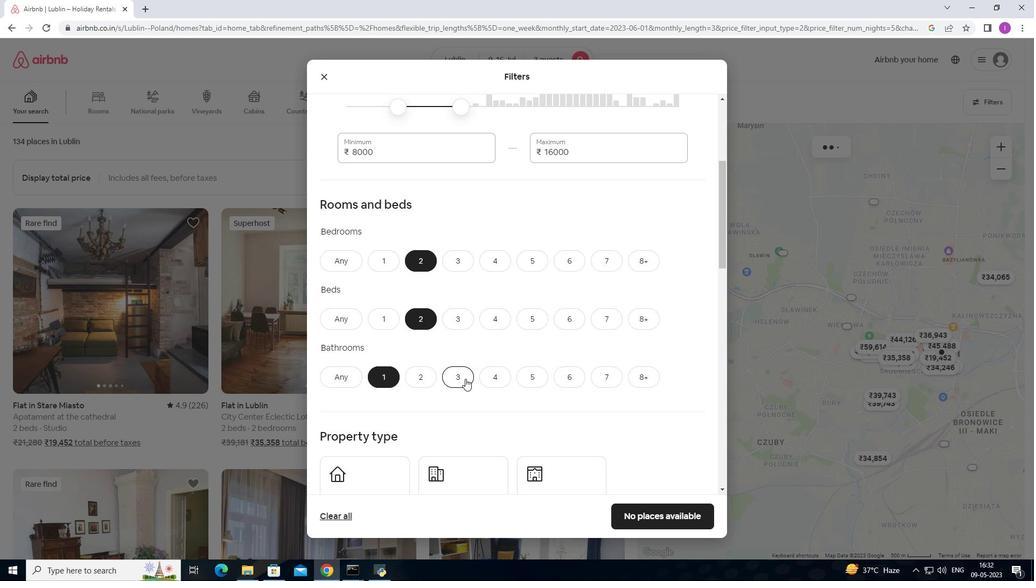 
Action: Mouse moved to (477, 366)
Screenshot: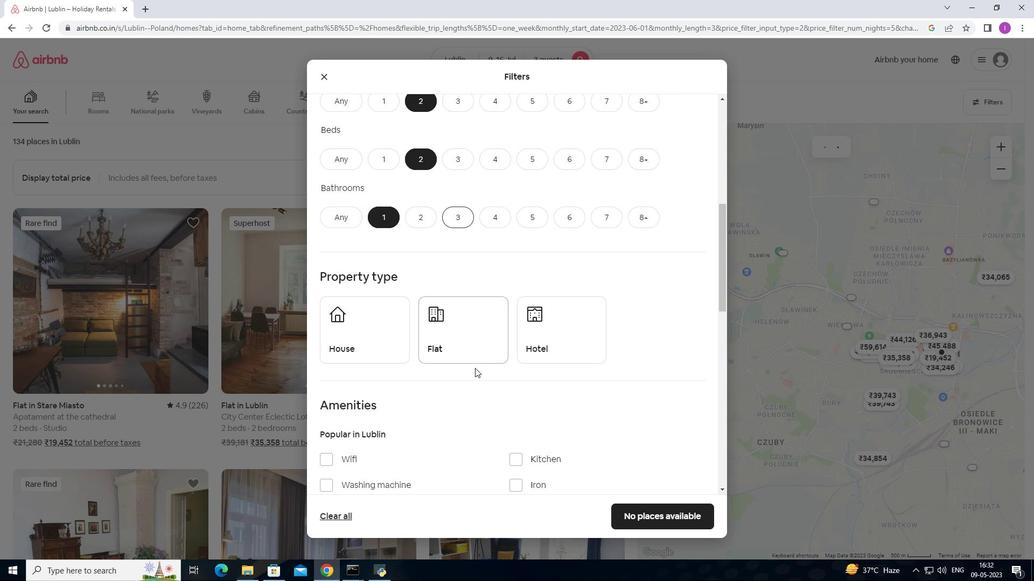 
Action: Mouse scrolled (477, 365) with delta (0, 0)
Screenshot: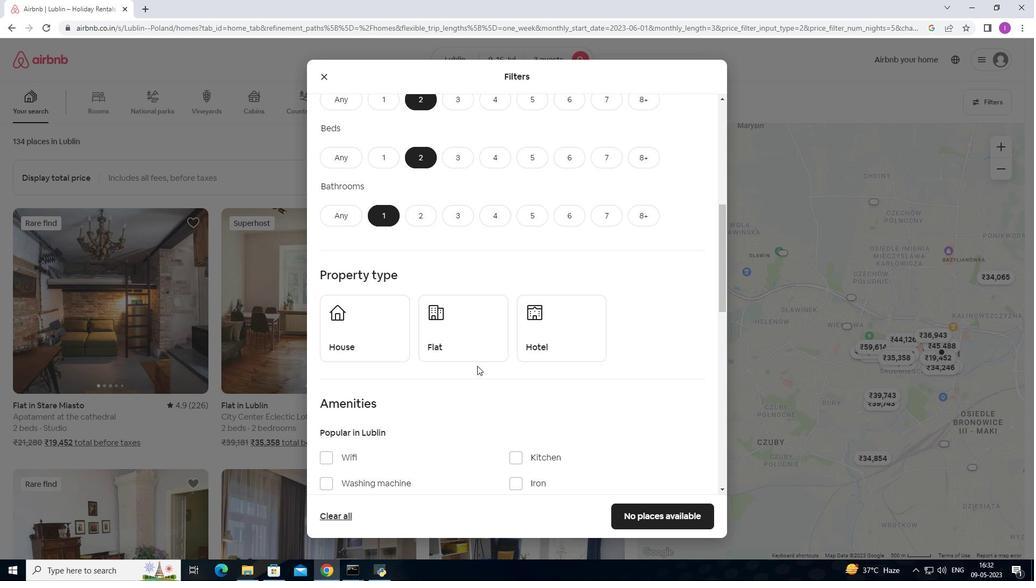 
Action: Mouse moved to (484, 357)
Screenshot: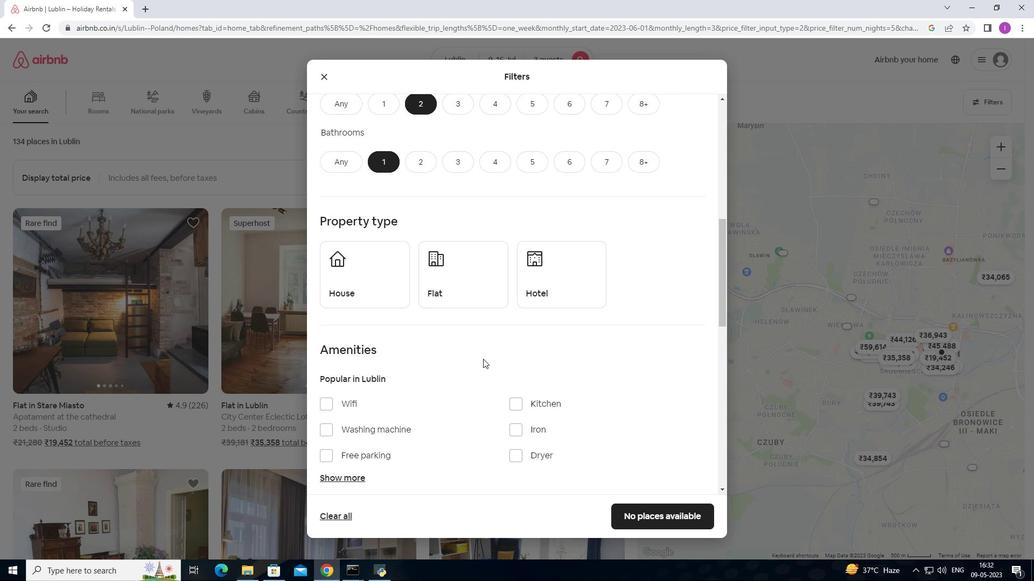 
Action: Mouse scrolled (484, 356) with delta (0, 0)
Screenshot: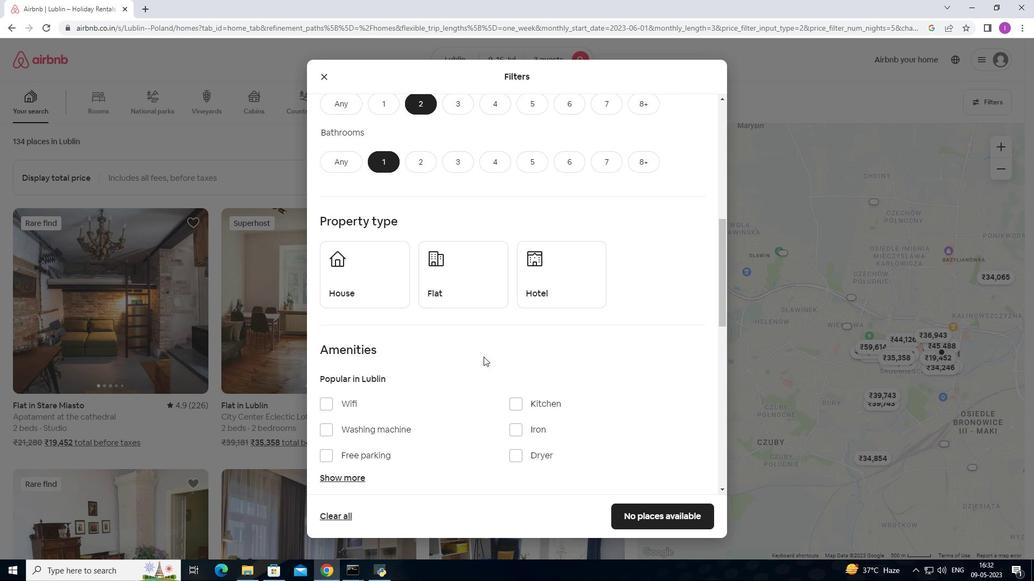 
Action: Mouse scrolled (484, 356) with delta (0, 0)
Screenshot: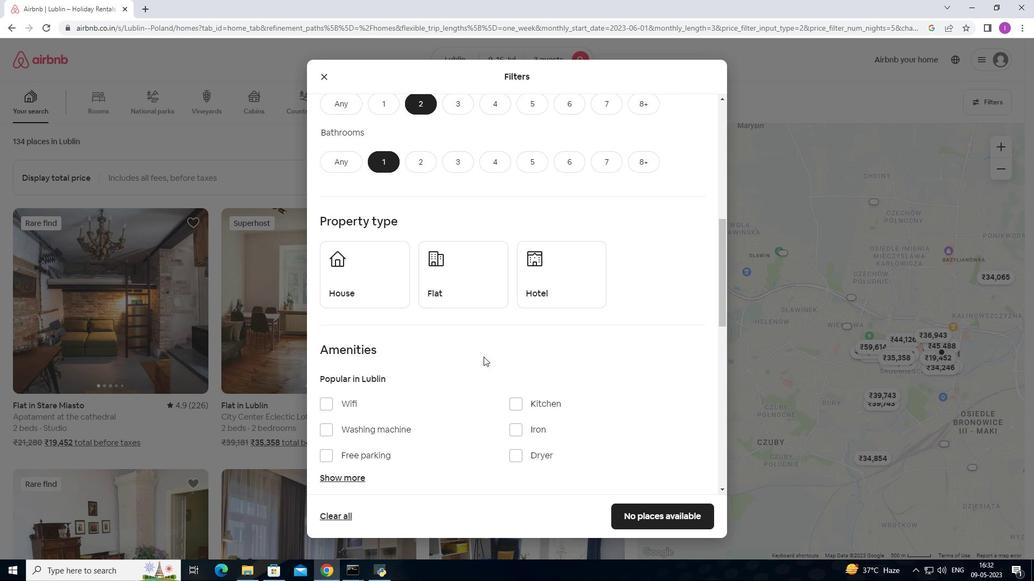 
Action: Mouse moved to (392, 178)
Screenshot: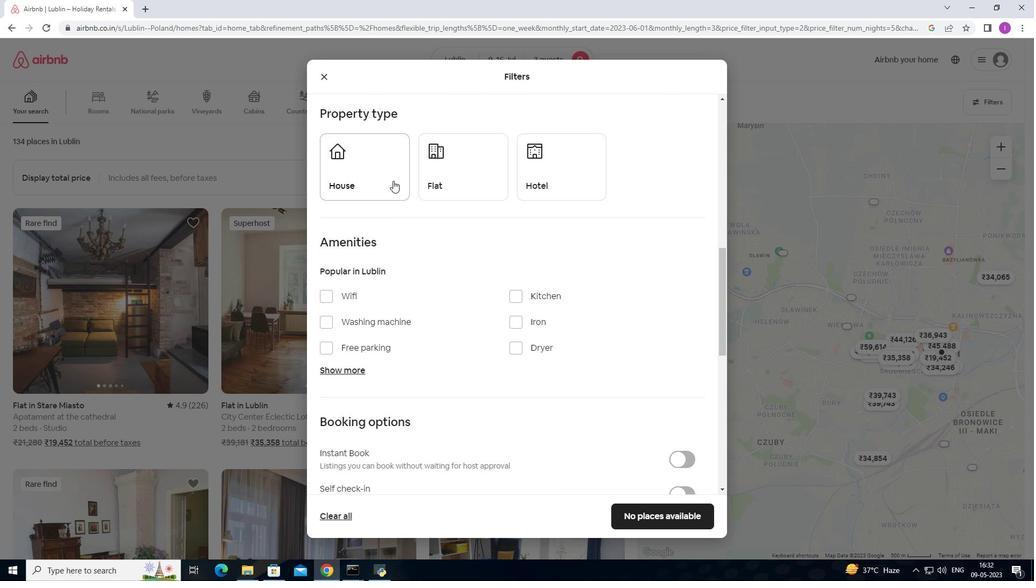 
Action: Mouse pressed left at (392, 178)
Screenshot: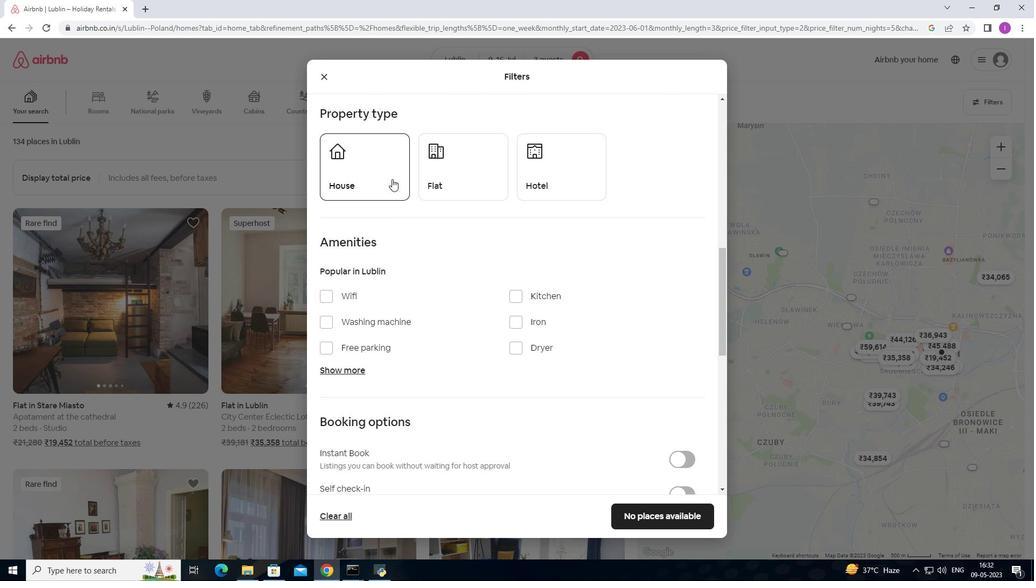 
Action: Mouse moved to (473, 169)
Screenshot: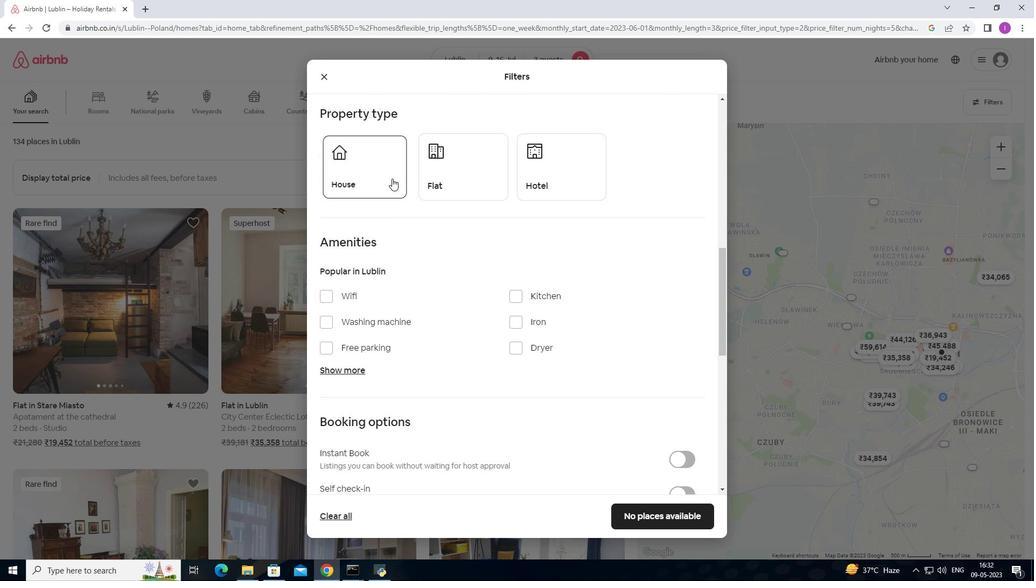
Action: Mouse pressed left at (473, 169)
Screenshot: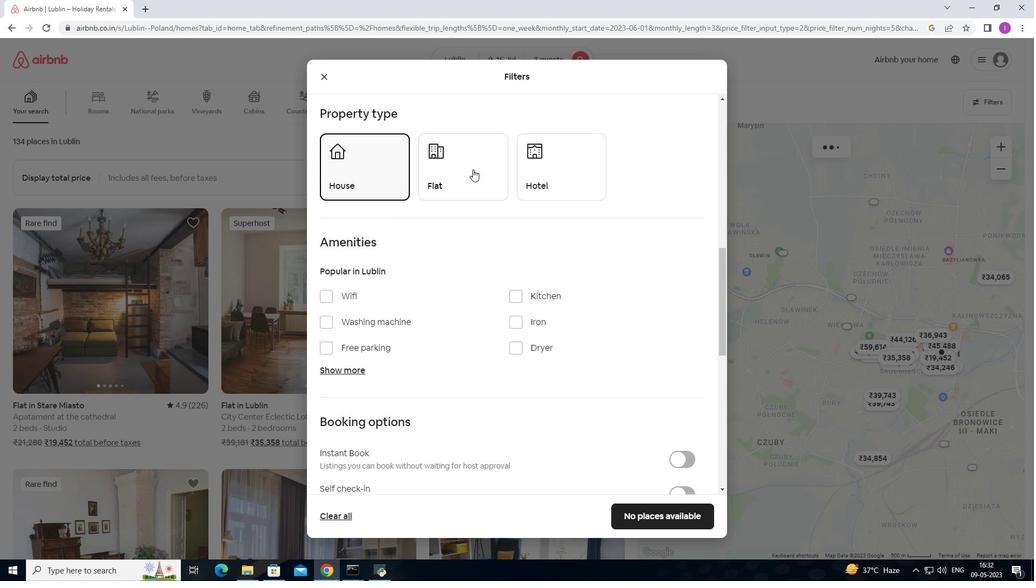 
Action: Mouse moved to (562, 309)
Screenshot: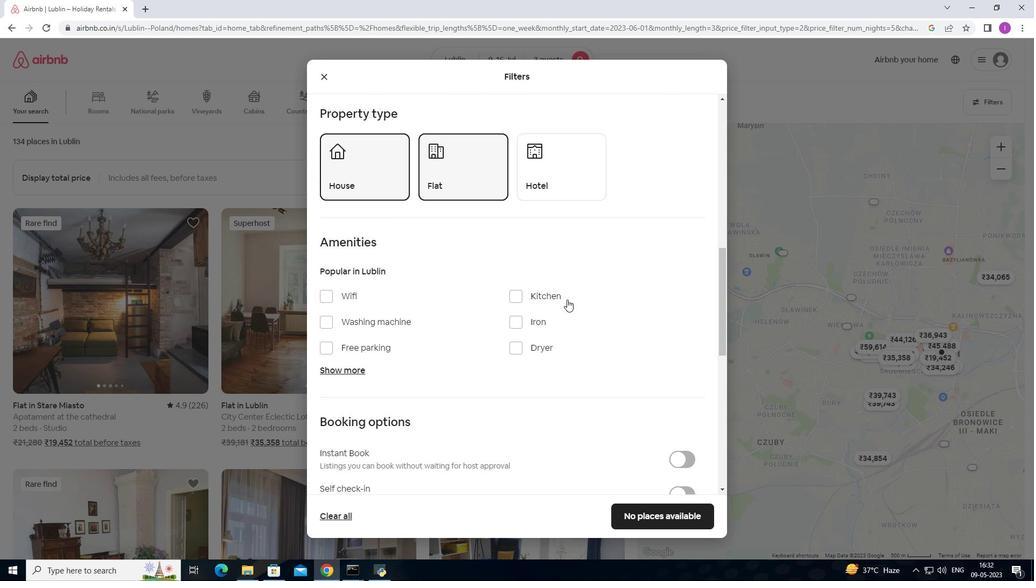 
Action: Mouse scrolled (562, 308) with delta (0, 0)
Screenshot: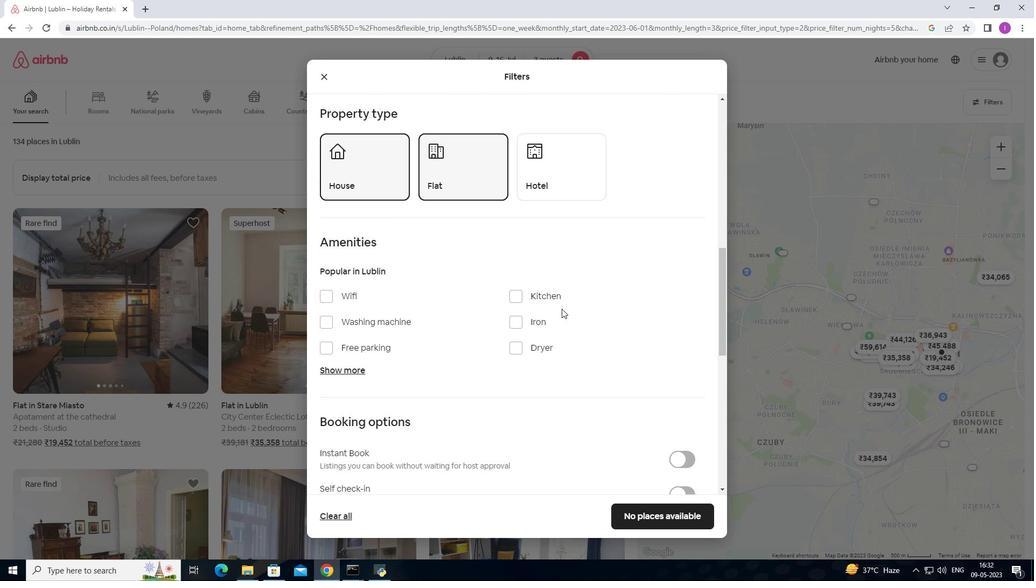 
Action: Mouse scrolled (562, 308) with delta (0, 0)
Screenshot: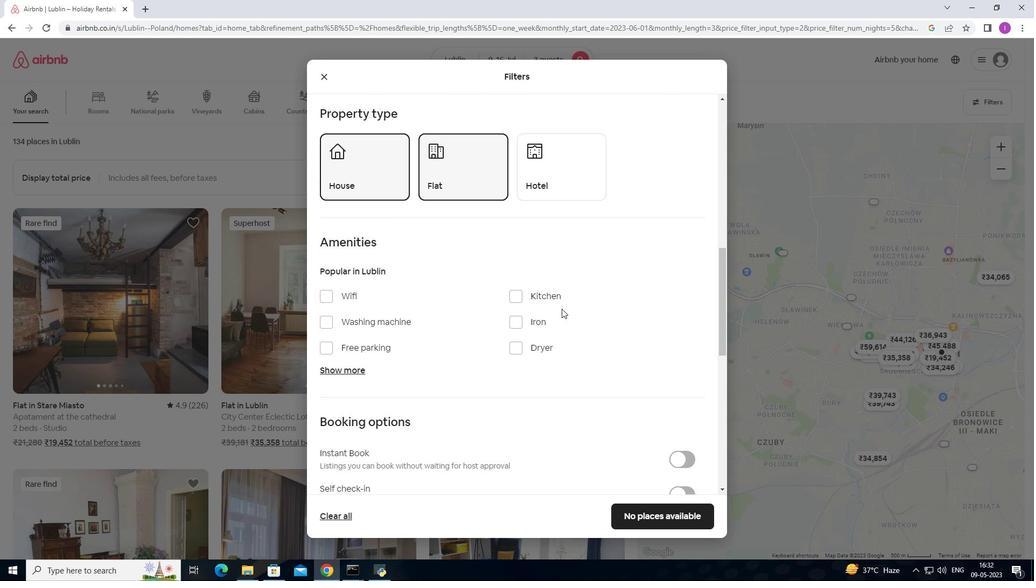 
Action: Mouse scrolled (562, 308) with delta (0, 0)
Screenshot: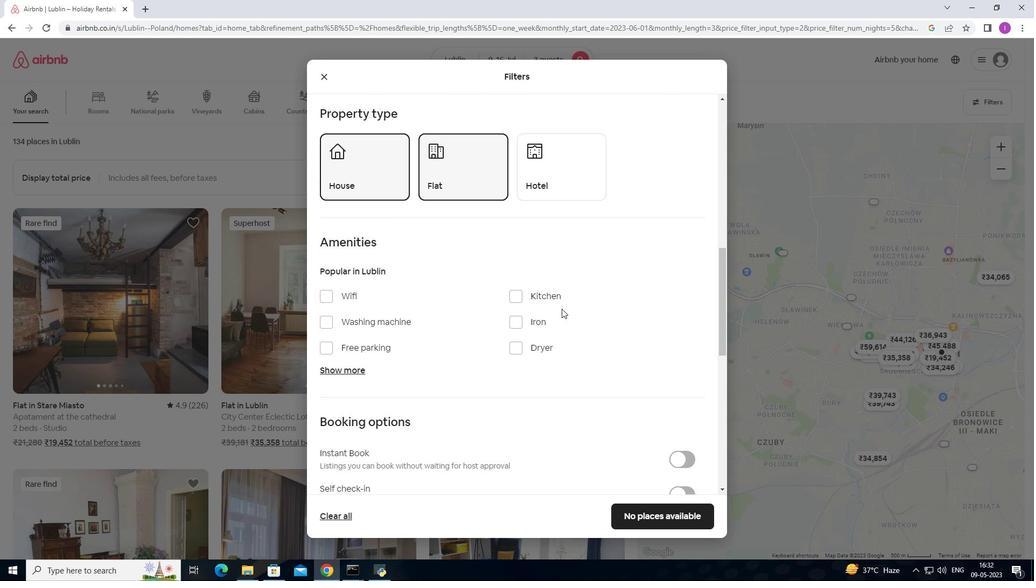 
Action: Mouse moved to (323, 132)
Screenshot: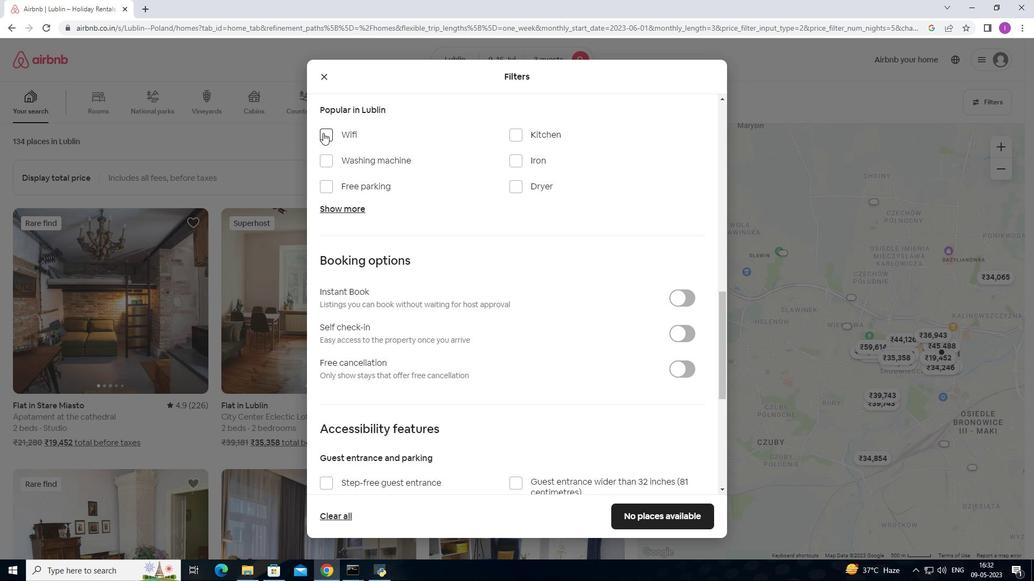 
Action: Mouse pressed left at (323, 132)
Screenshot: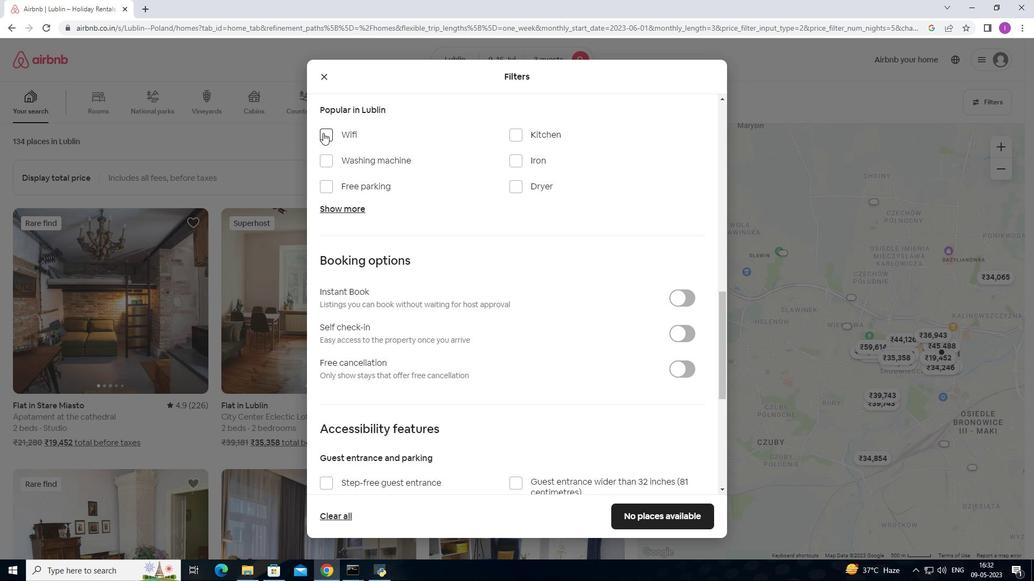 
Action: Mouse moved to (326, 187)
Screenshot: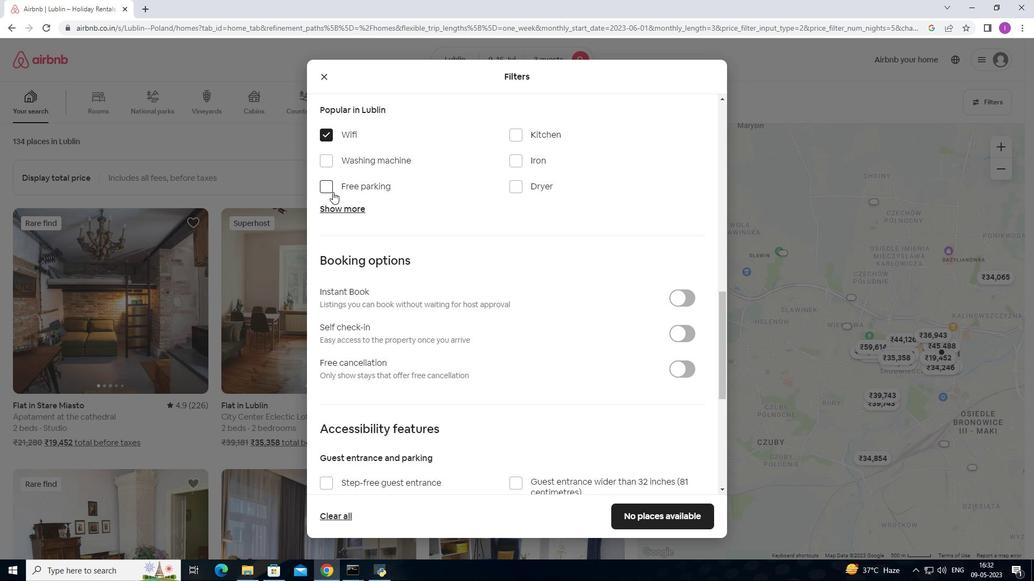 
Action: Mouse pressed left at (326, 187)
Screenshot: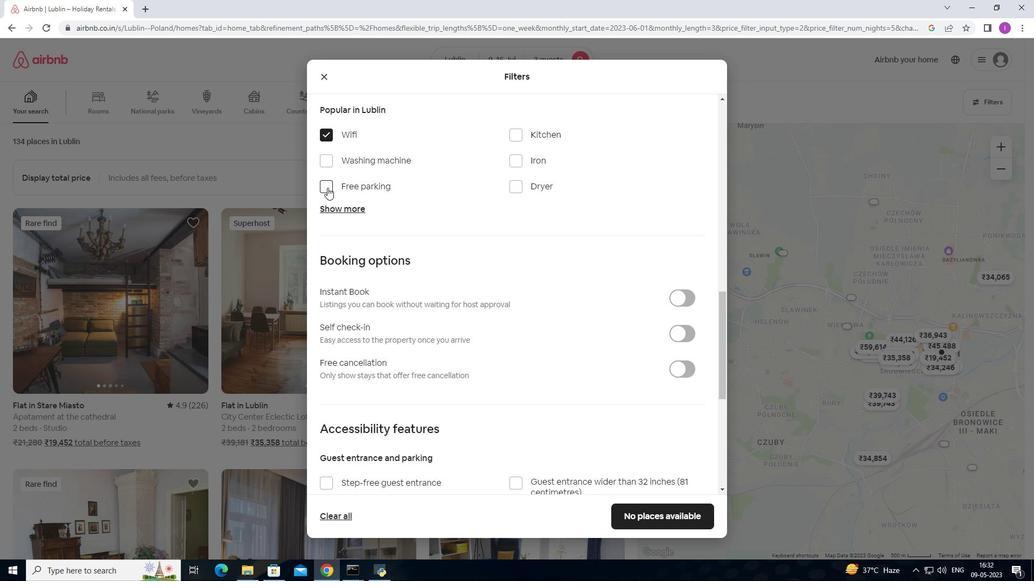 
Action: Mouse moved to (341, 209)
Screenshot: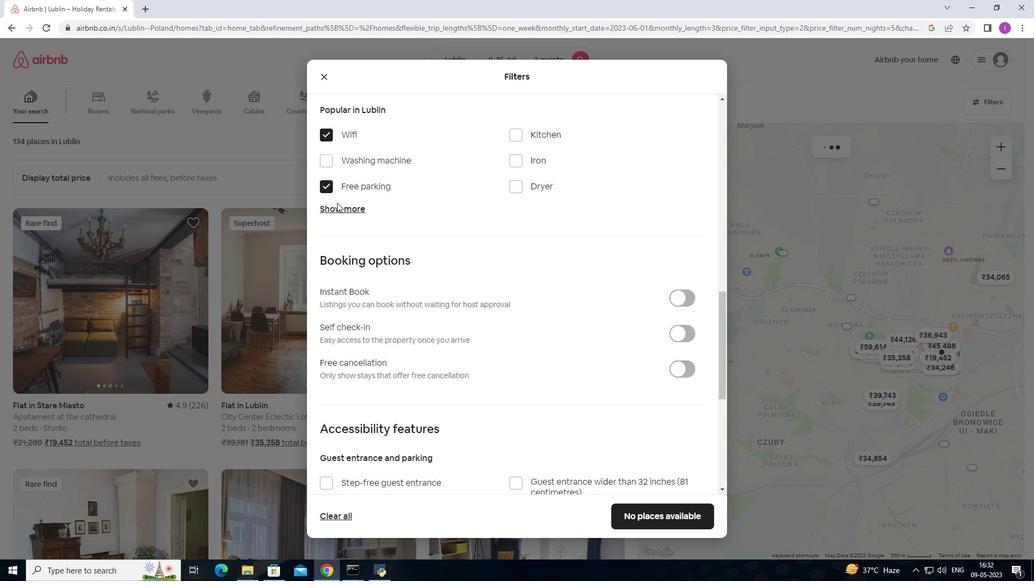 
Action: Mouse pressed left at (341, 209)
Screenshot: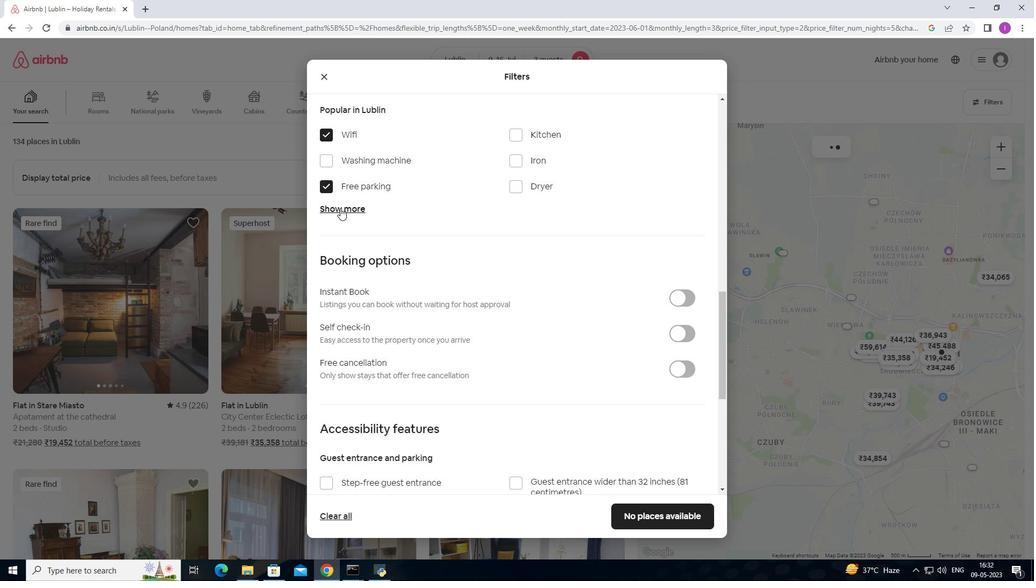 
Action: Mouse moved to (520, 273)
Screenshot: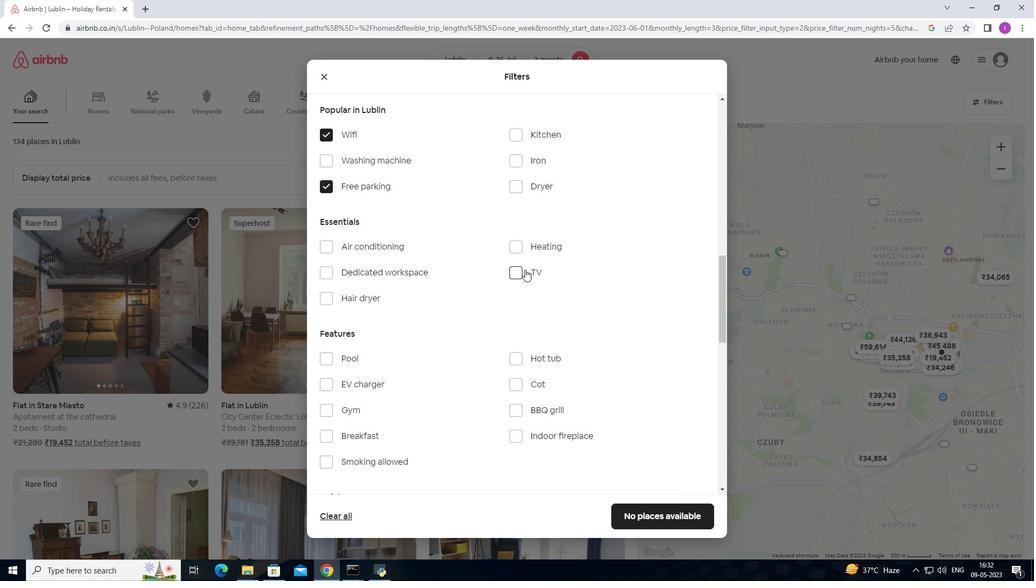 
Action: Mouse pressed left at (520, 273)
Screenshot: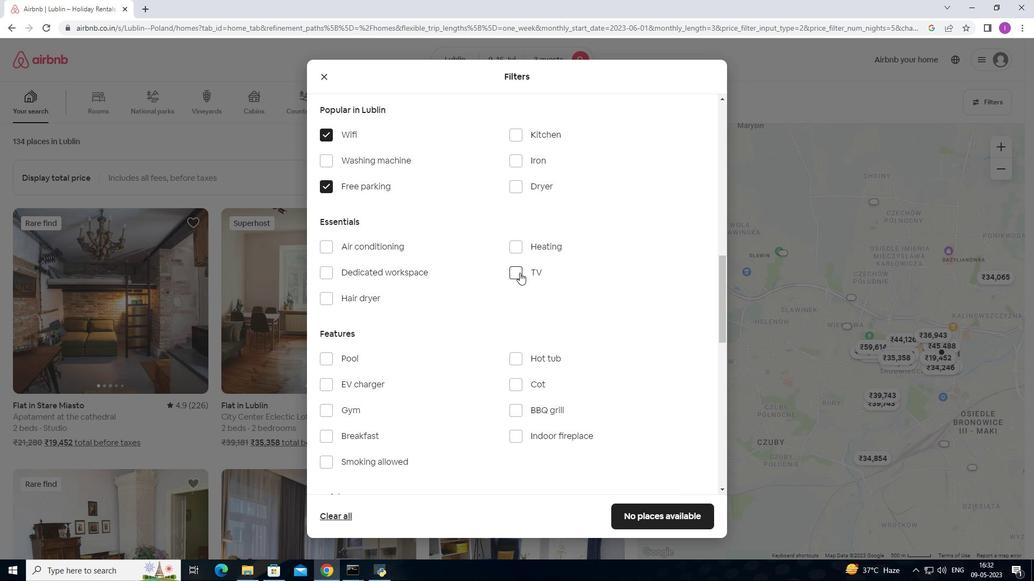 
Action: Mouse moved to (404, 358)
Screenshot: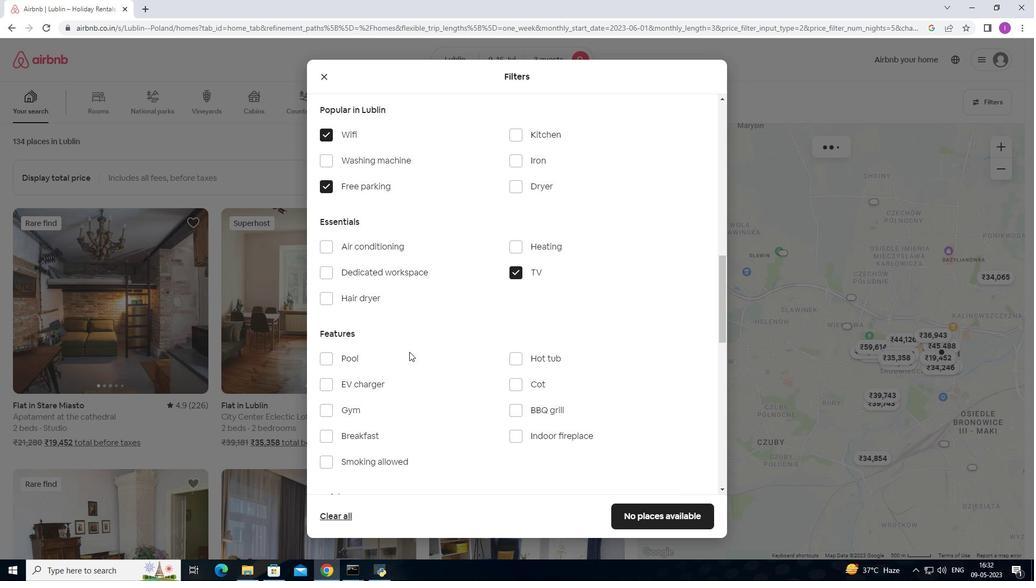 
Action: Mouse scrolled (404, 357) with delta (0, 0)
Screenshot: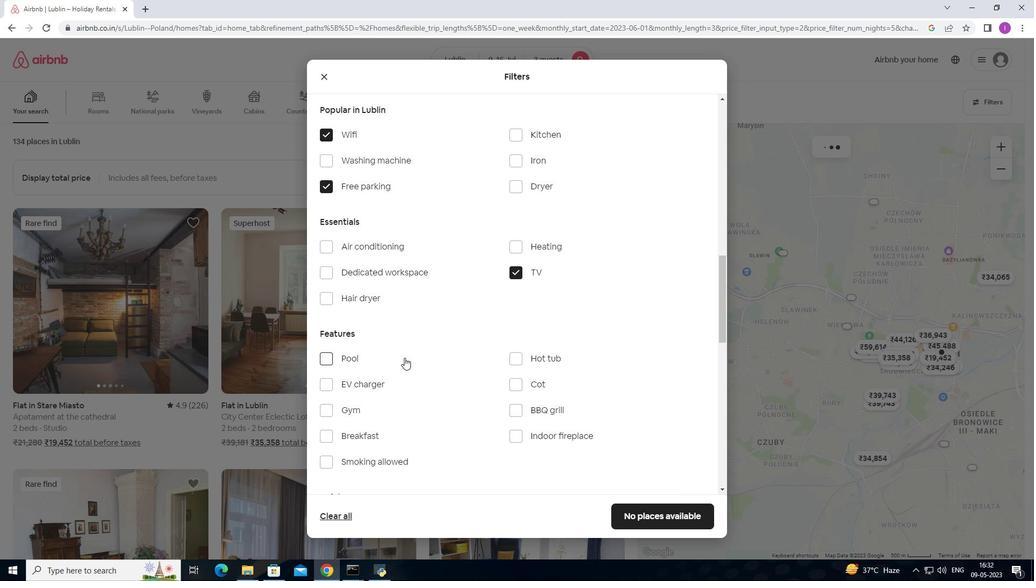 
Action: Mouse scrolled (404, 357) with delta (0, 0)
Screenshot: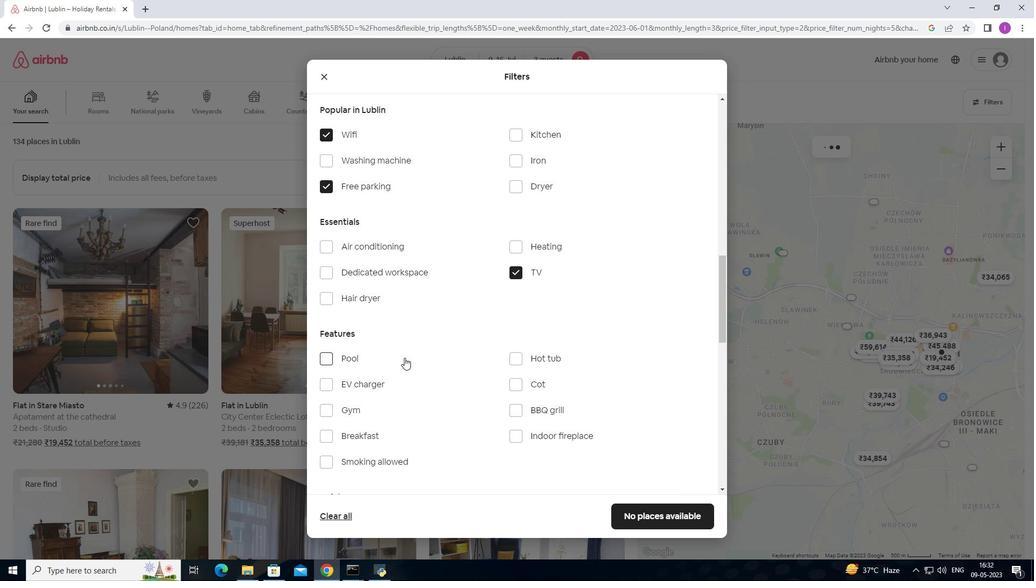 
Action: Mouse moved to (327, 297)
Screenshot: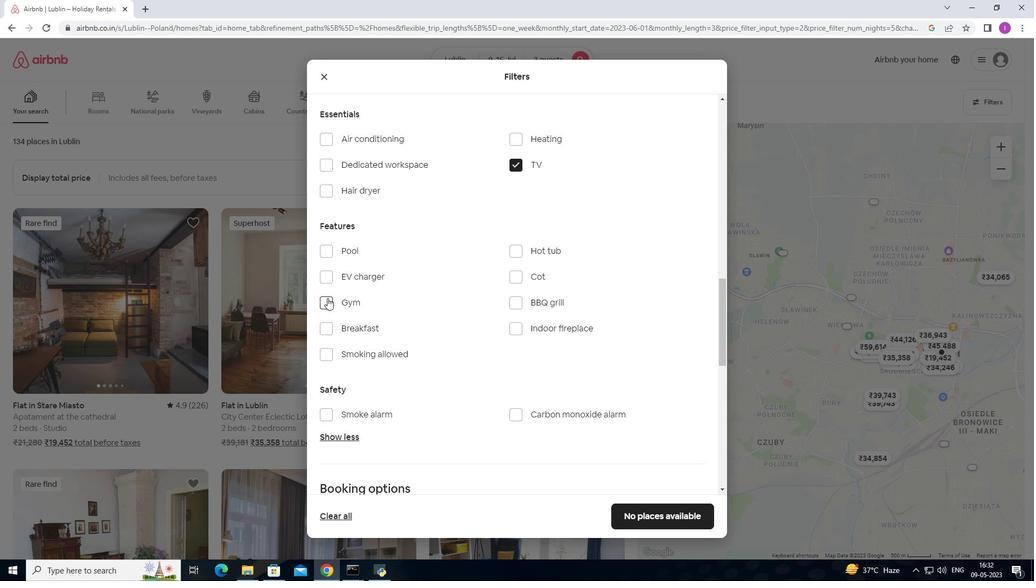 
Action: Mouse pressed left at (327, 297)
Screenshot: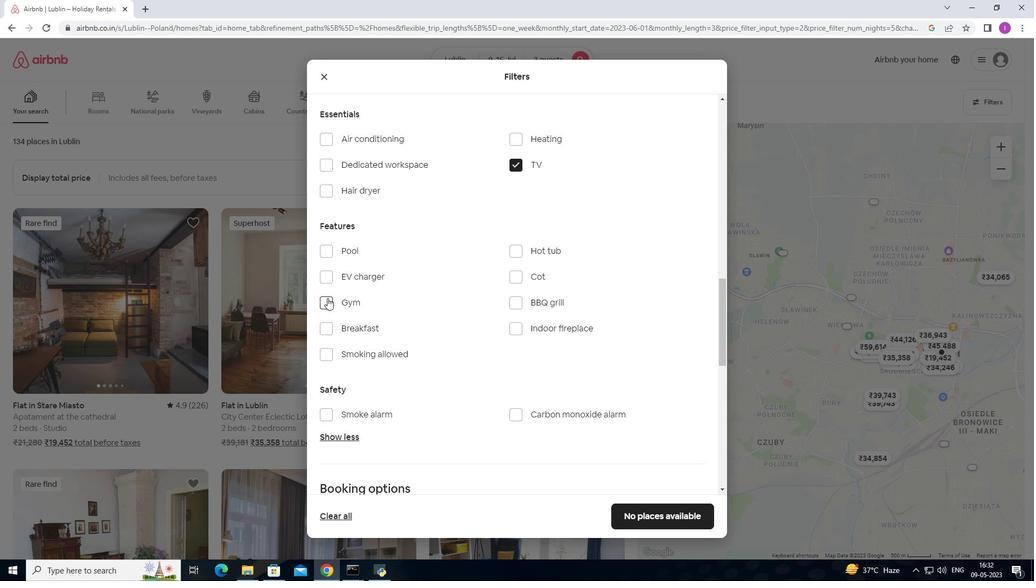 
Action: Mouse moved to (324, 326)
Screenshot: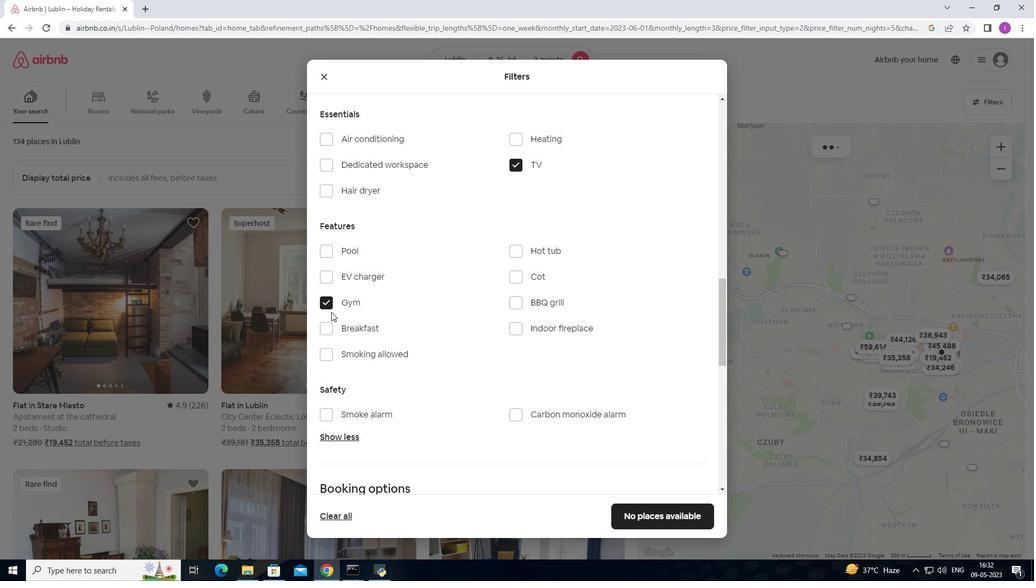 
Action: Mouse pressed left at (324, 326)
Screenshot: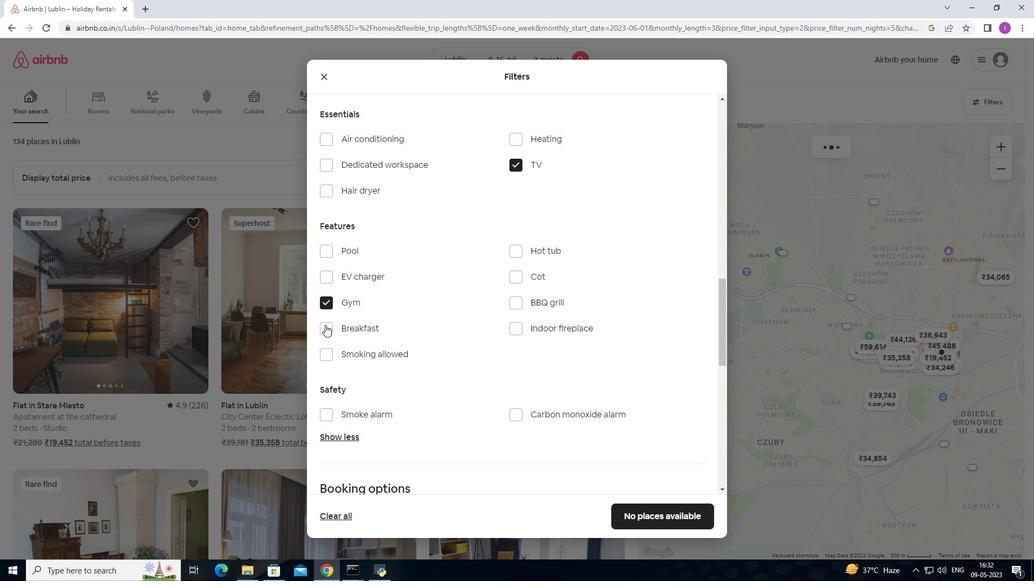 
Action: Mouse moved to (410, 341)
Screenshot: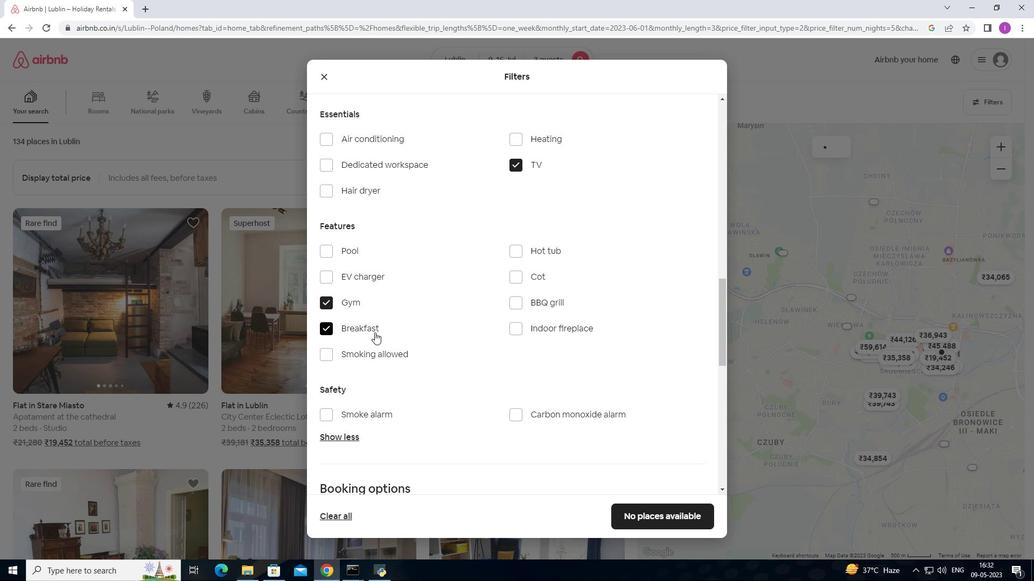 
Action: Mouse scrolled (410, 340) with delta (0, 0)
Screenshot: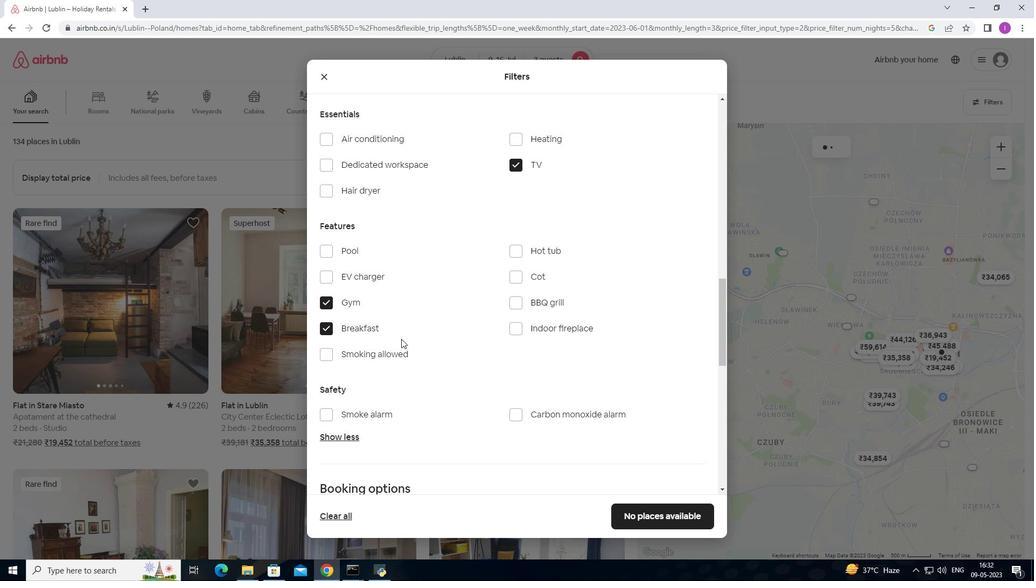 
Action: Mouse scrolled (410, 340) with delta (0, 0)
Screenshot: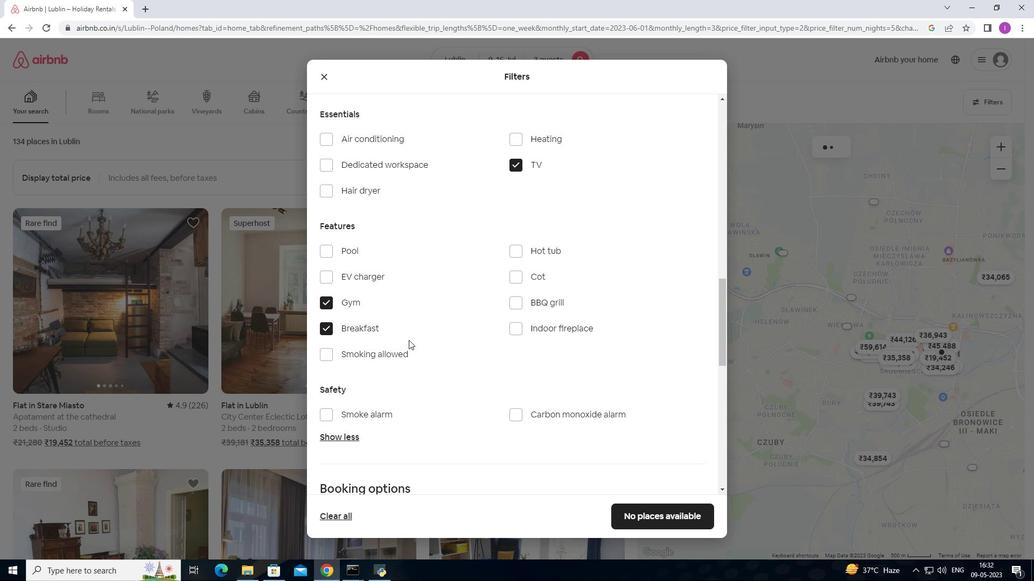 
Action: Mouse scrolled (410, 340) with delta (0, 0)
Screenshot: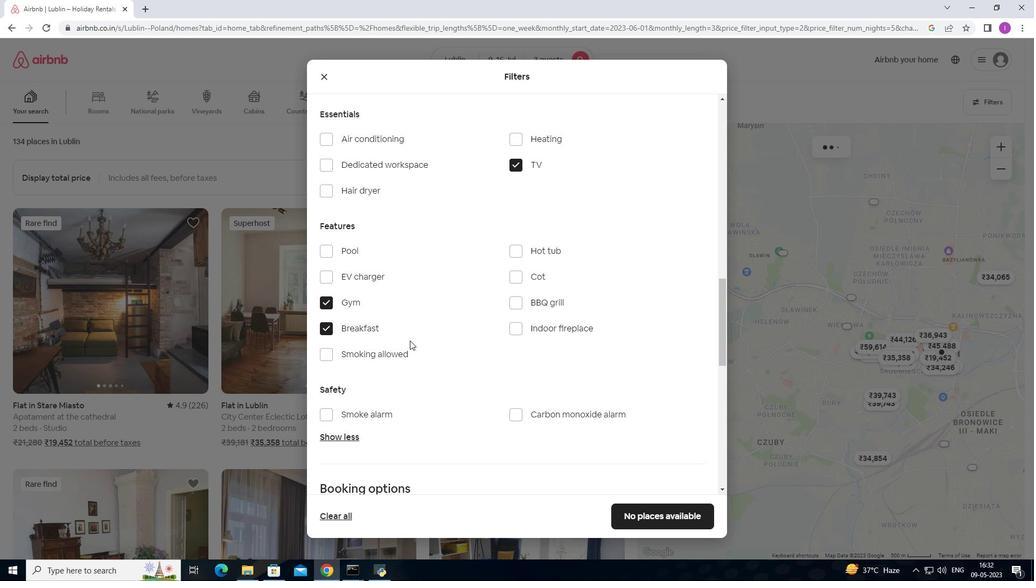 
Action: Mouse moved to (423, 335)
Screenshot: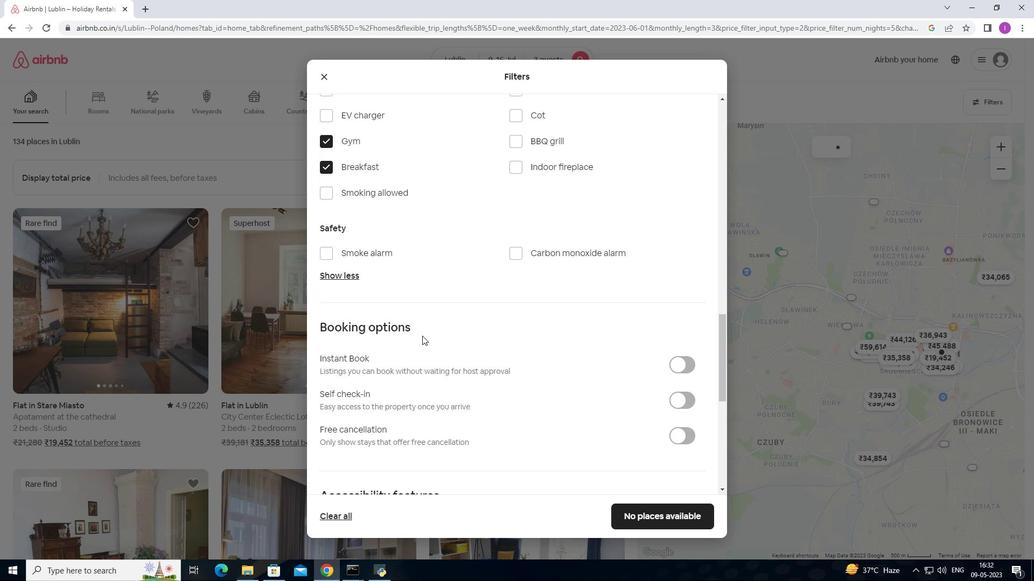 
Action: Mouse scrolled (423, 335) with delta (0, 0)
Screenshot: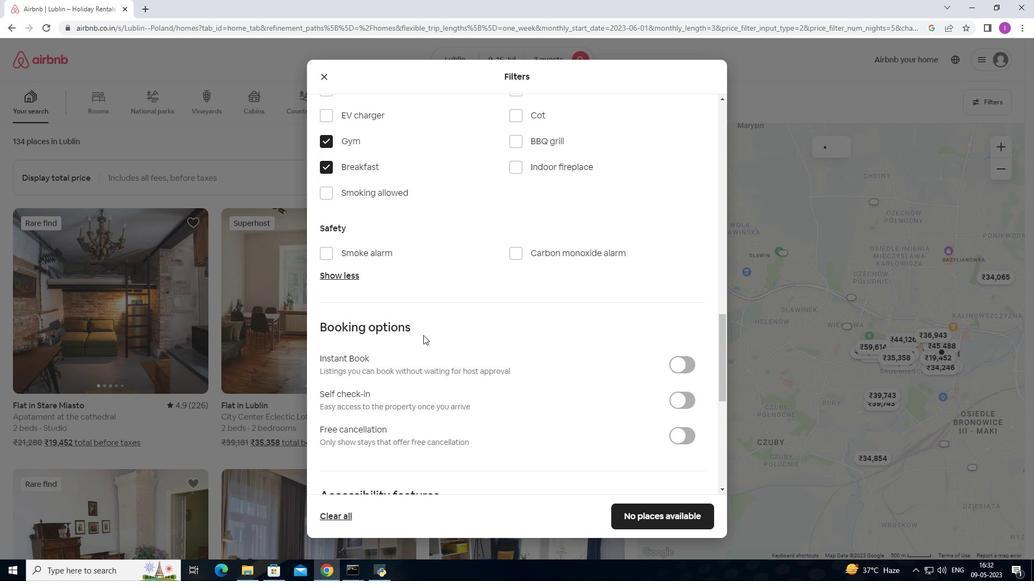 
Action: Mouse moved to (425, 334)
Screenshot: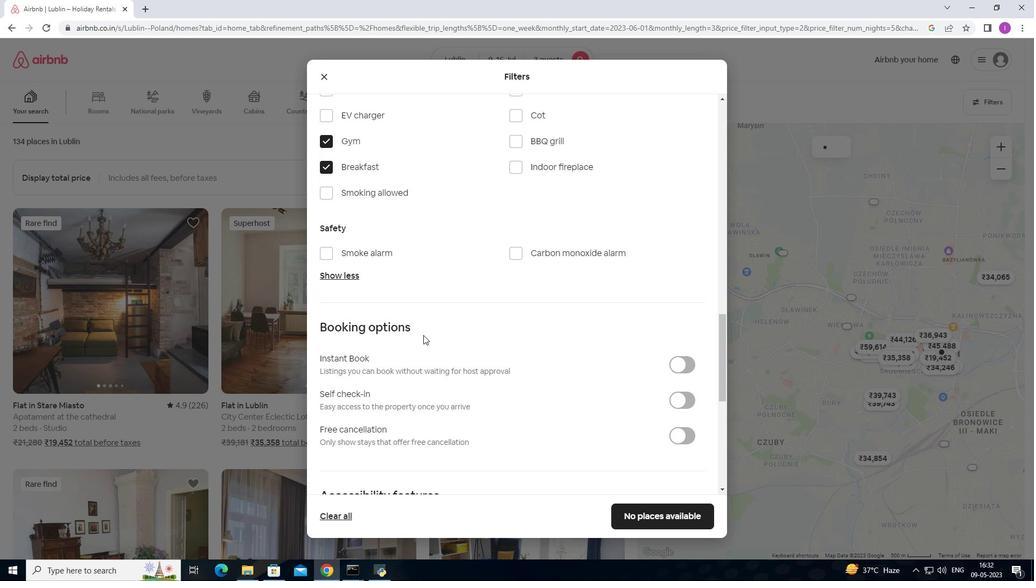 
Action: Mouse scrolled (424, 334) with delta (0, 0)
Screenshot: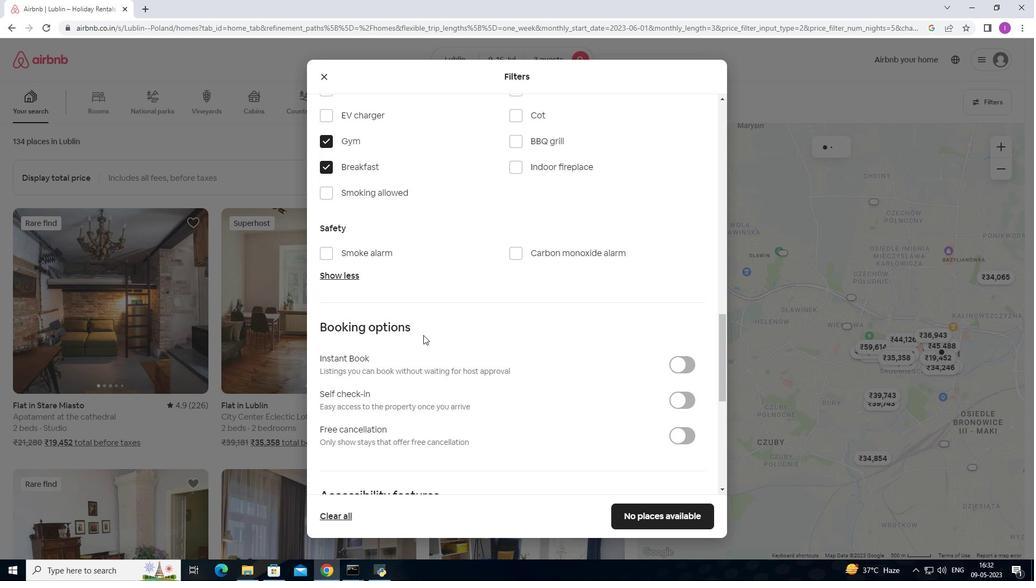 
Action: Mouse moved to (682, 293)
Screenshot: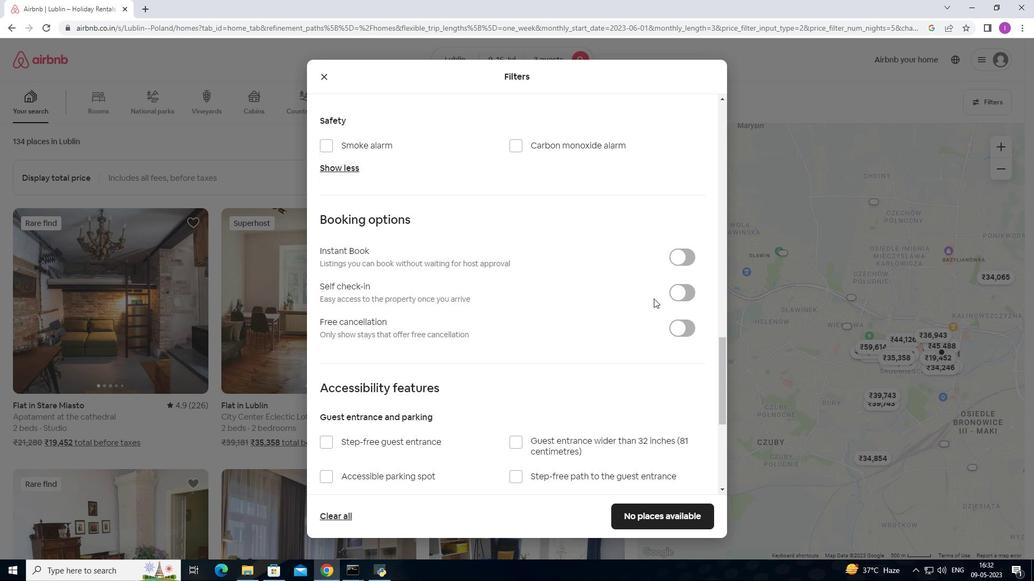 
Action: Mouse pressed left at (682, 293)
Screenshot: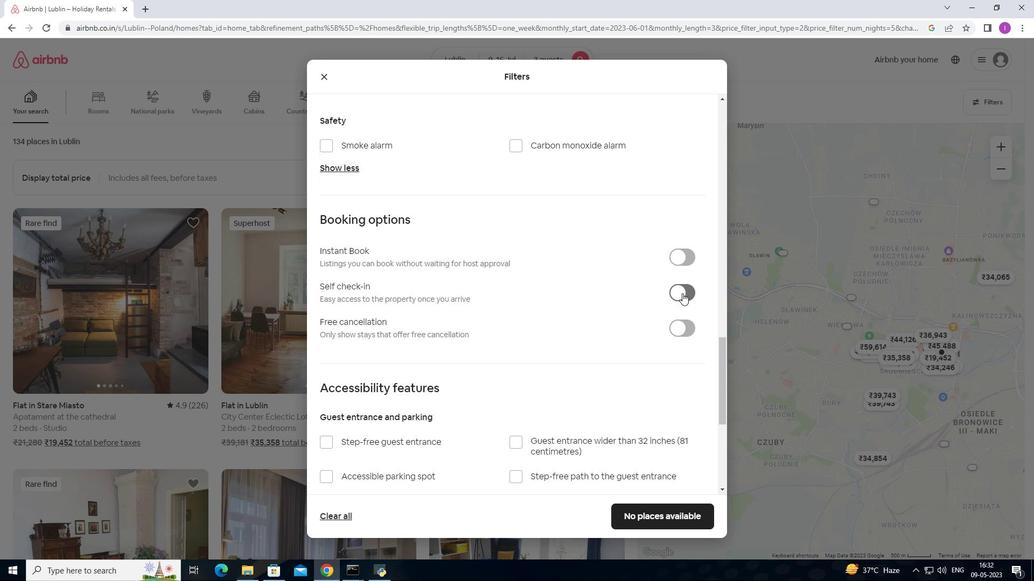 
Action: Mouse moved to (368, 440)
Screenshot: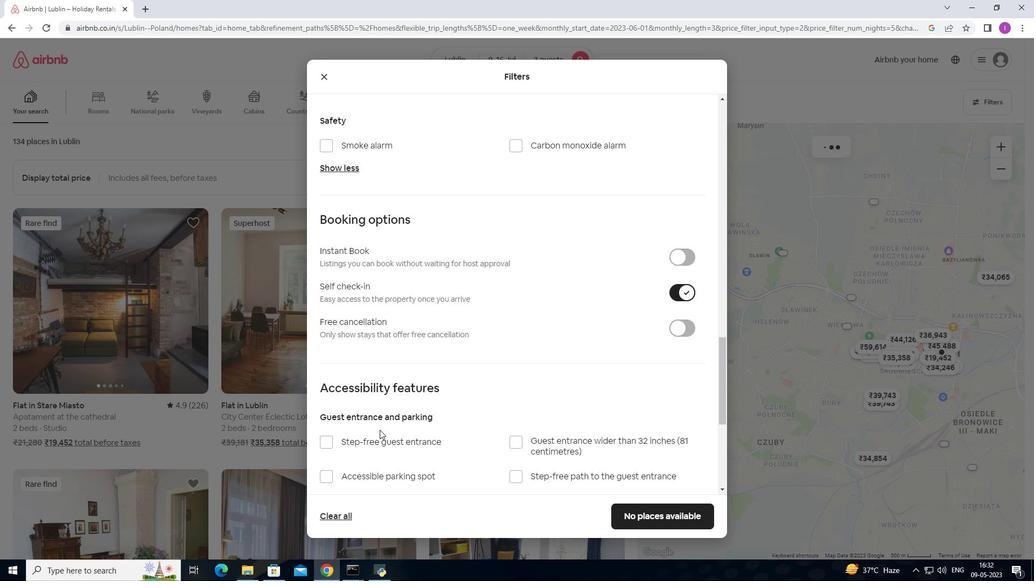 
Action: Mouse scrolled (368, 439) with delta (0, 0)
Screenshot: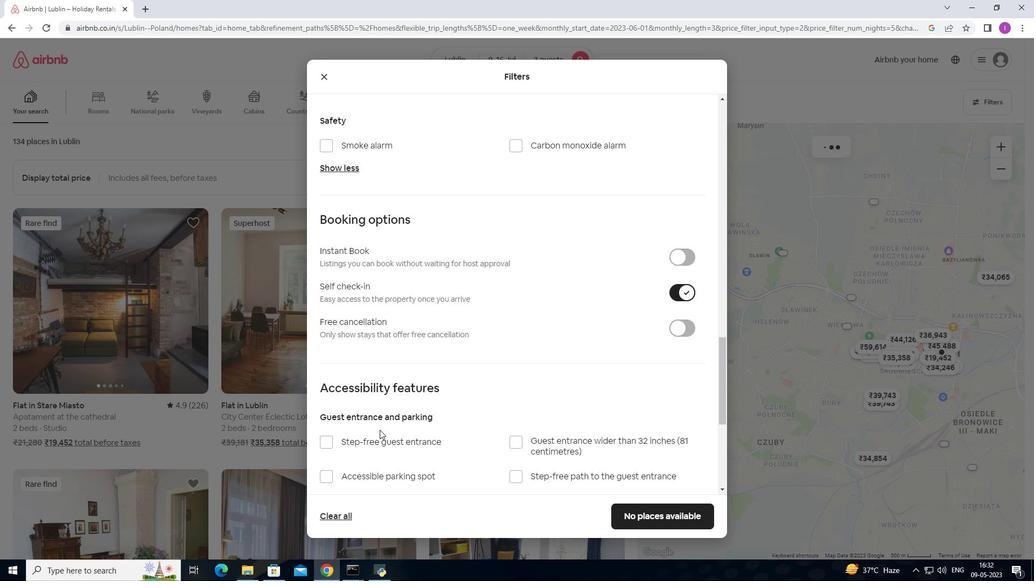 
Action: Mouse scrolled (368, 439) with delta (0, 0)
Screenshot: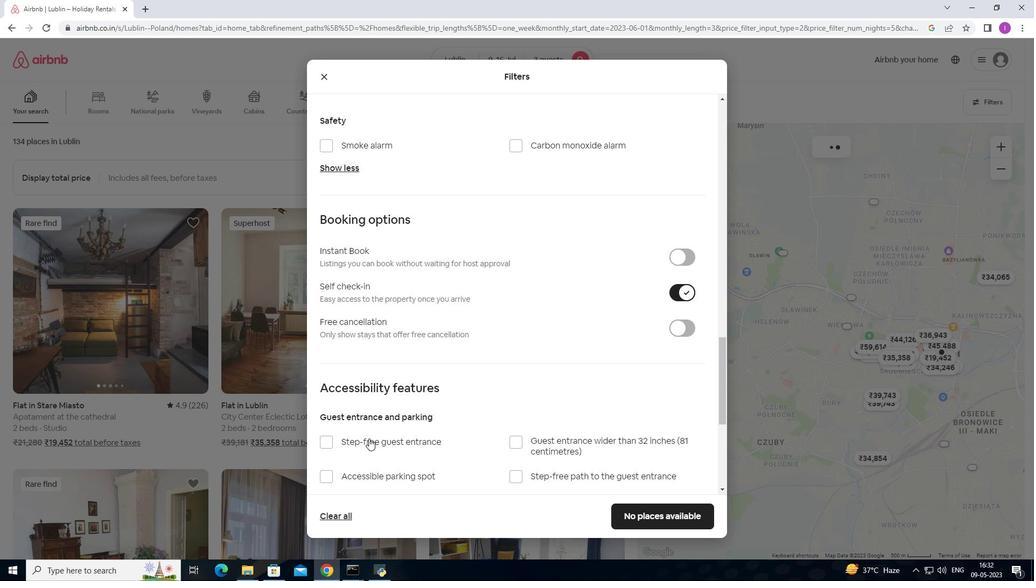 
Action: Mouse scrolled (368, 439) with delta (0, 0)
Screenshot: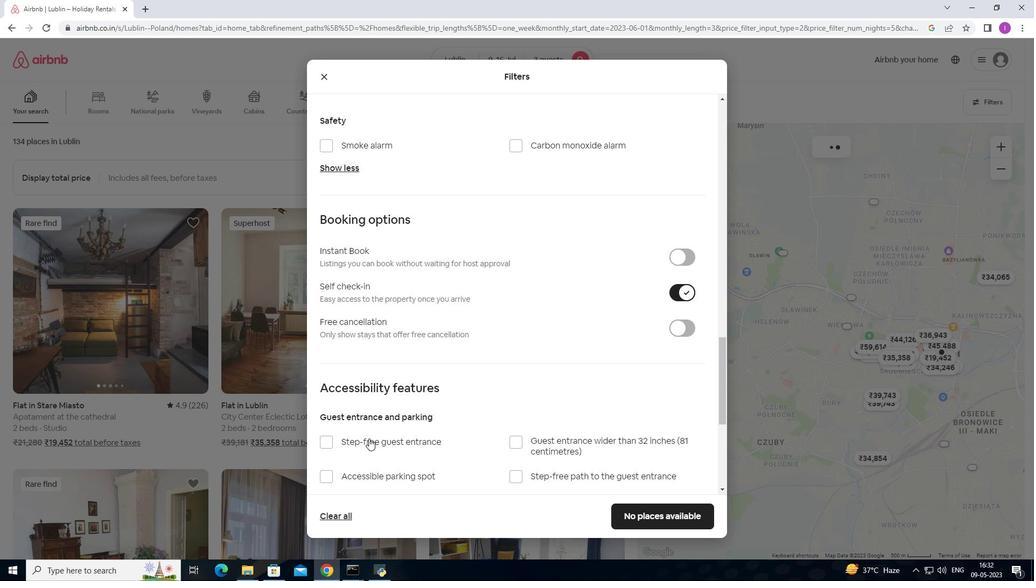 
Action: Mouse scrolled (368, 439) with delta (0, 0)
Screenshot: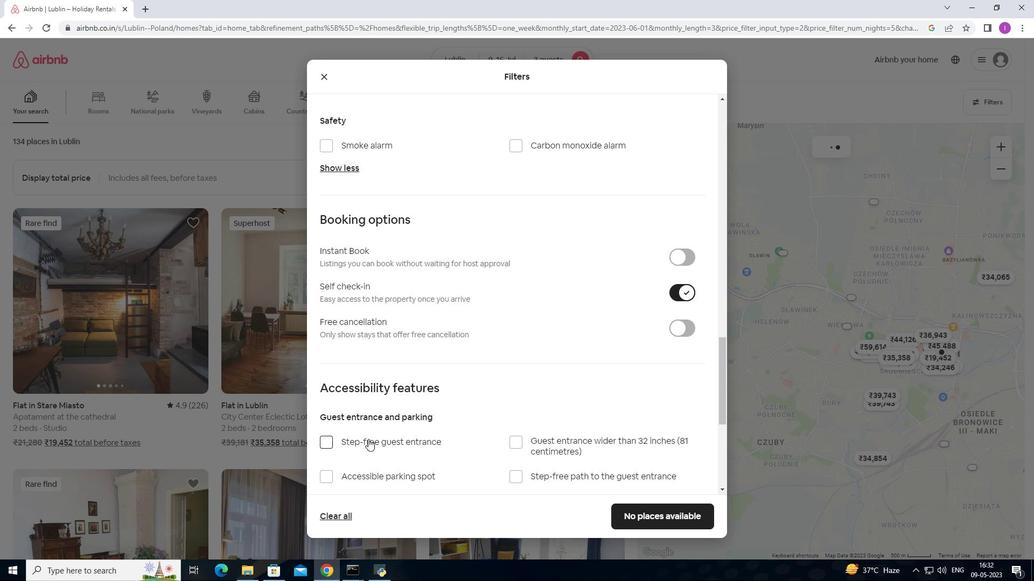 
Action: Mouse moved to (370, 439)
Screenshot: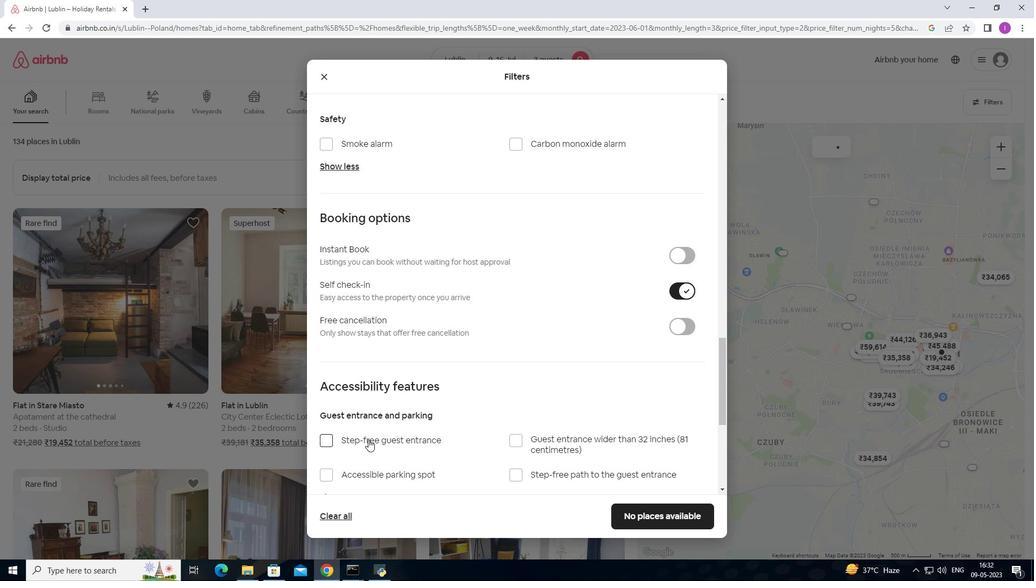 
Action: Mouse scrolled (370, 438) with delta (0, 0)
Screenshot: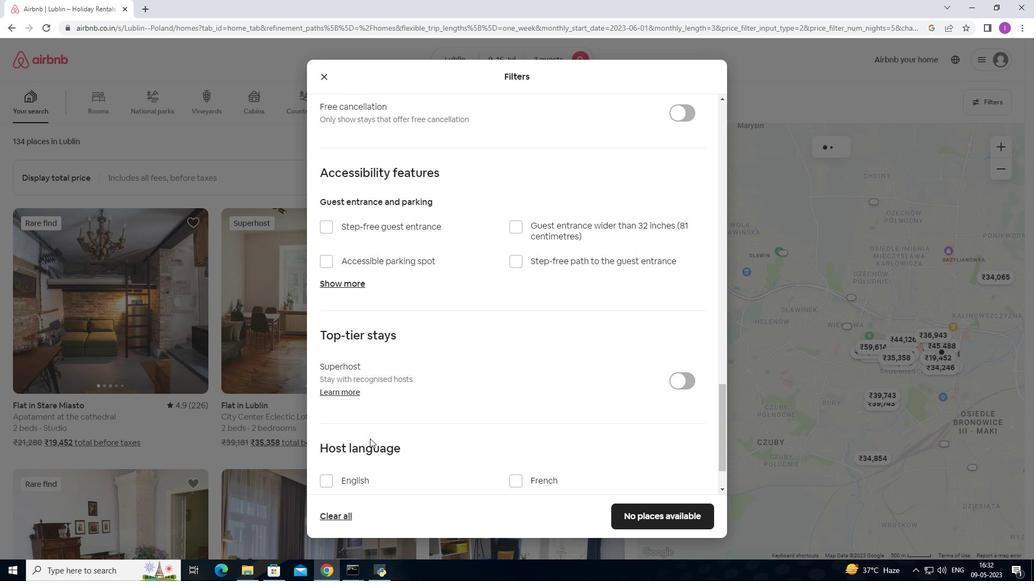 
Action: Mouse scrolled (370, 438) with delta (0, 0)
Screenshot: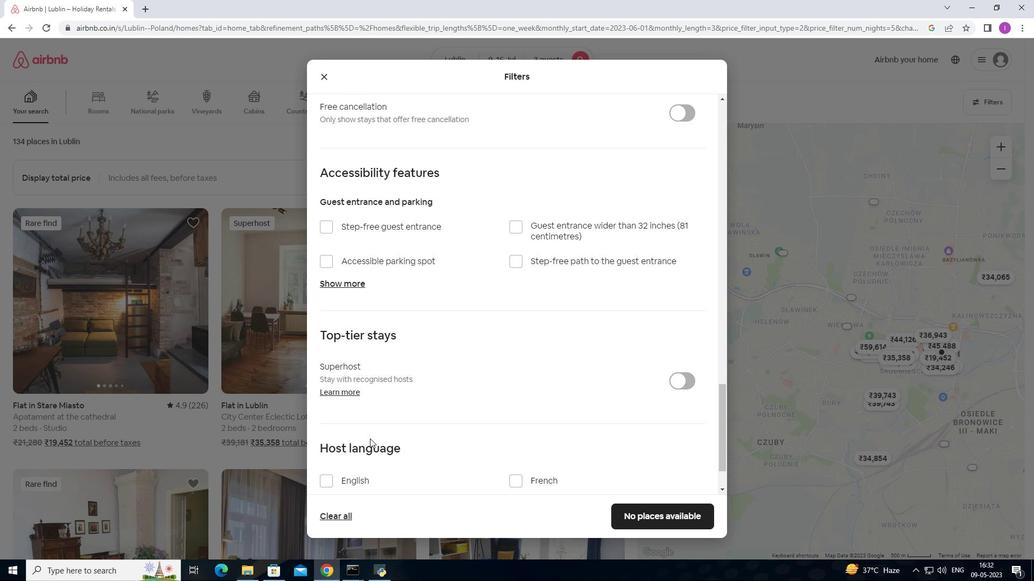 
Action: Mouse moved to (348, 425)
Screenshot: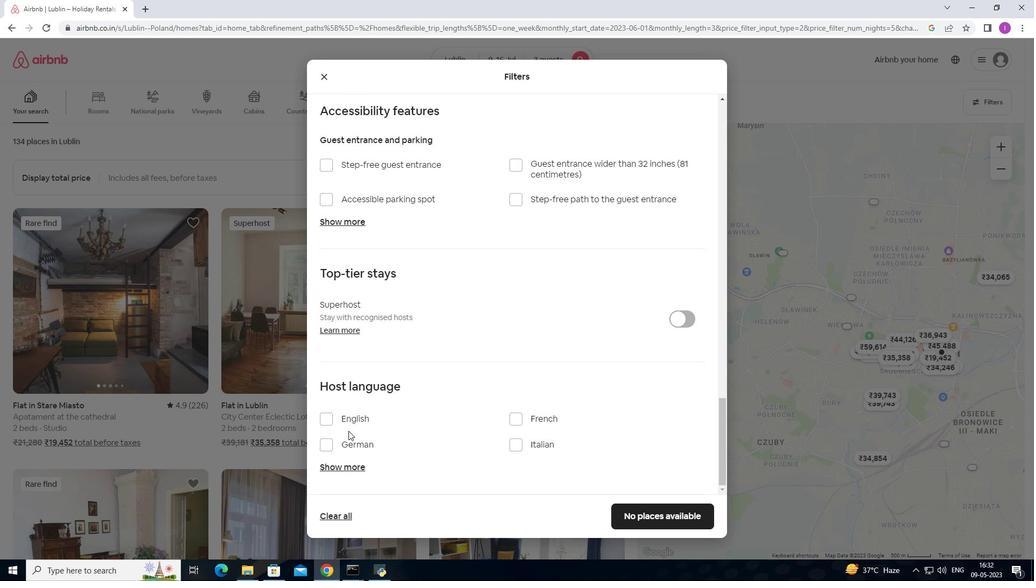 
Action: Mouse pressed left at (348, 425)
Screenshot: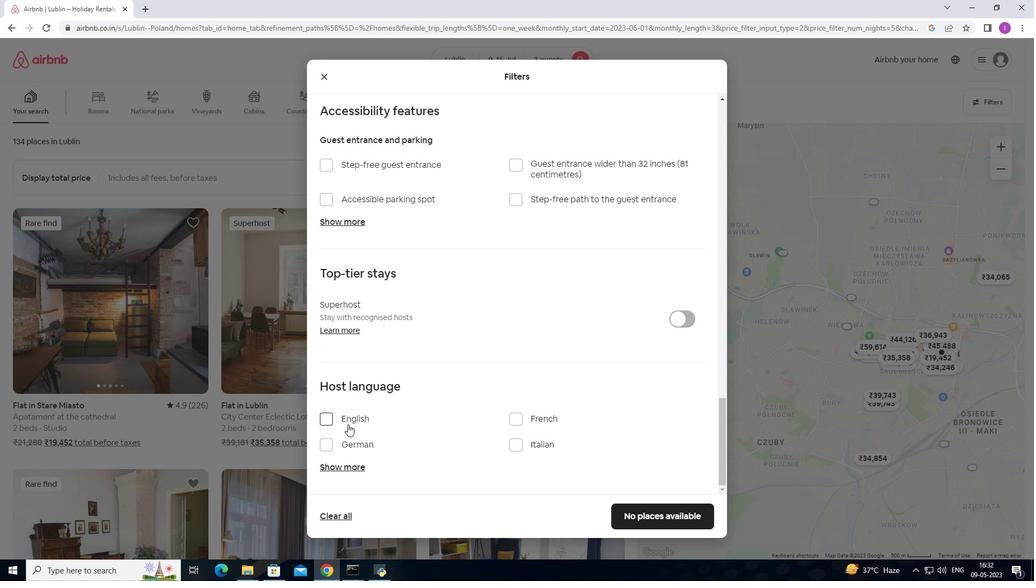 
Action: Mouse moved to (428, 424)
Screenshot: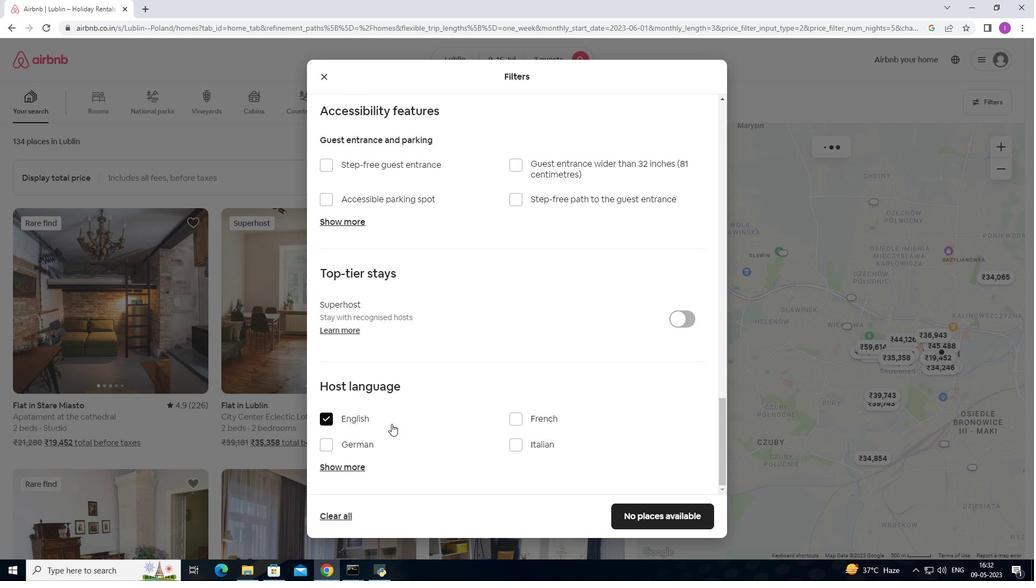 
Action: Mouse scrolled (428, 424) with delta (0, 0)
Screenshot: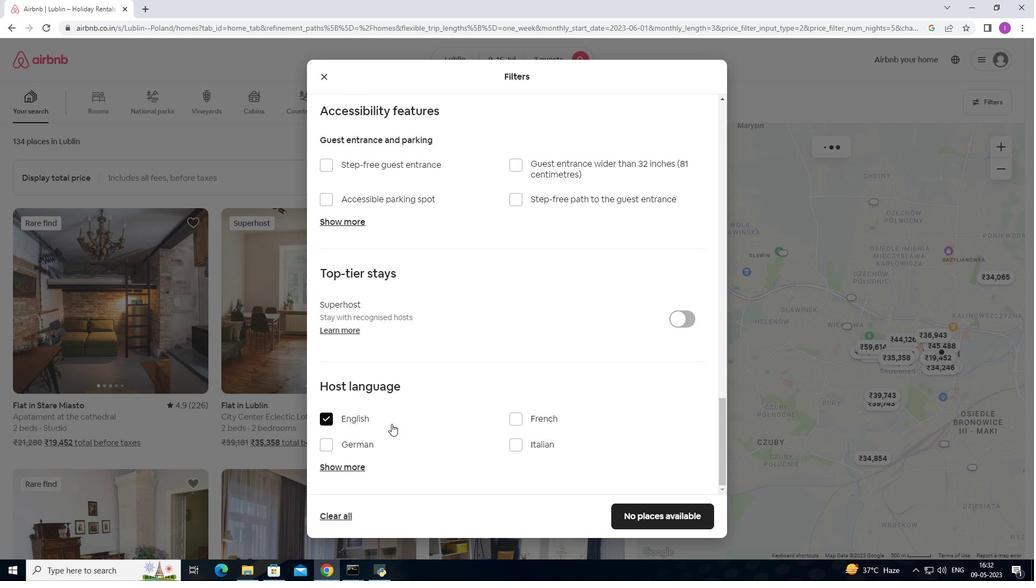 
Action: Mouse scrolled (428, 424) with delta (0, 0)
Screenshot: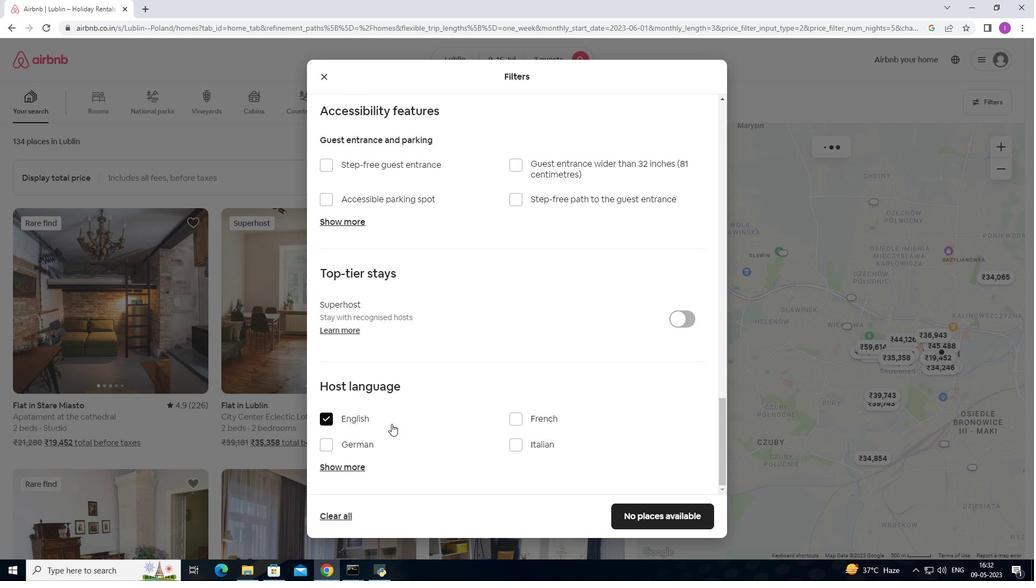 
Action: Mouse moved to (430, 424)
Screenshot: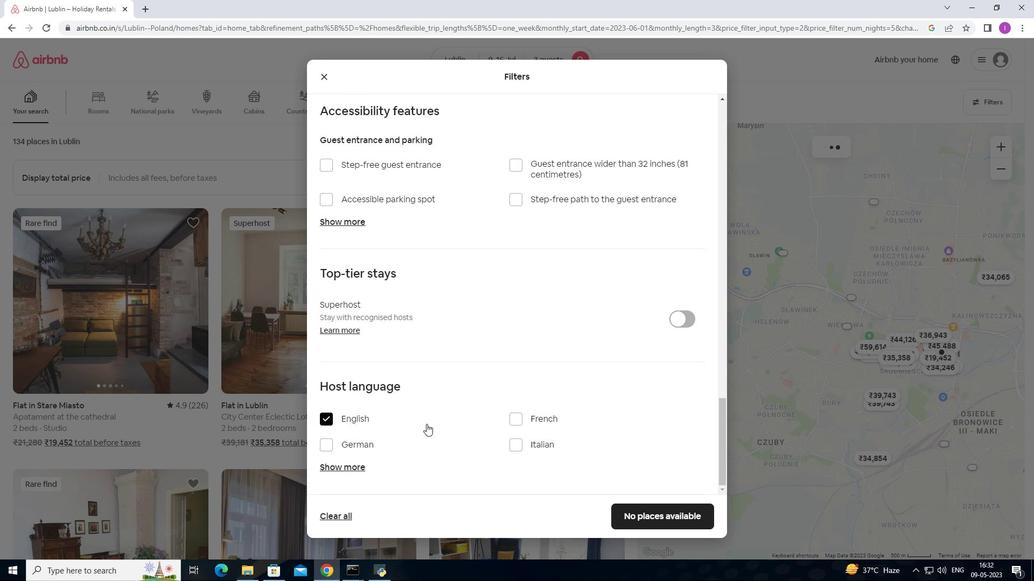 
Action: Mouse scrolled (430, 423) with delta (0, 0)
Screenshot: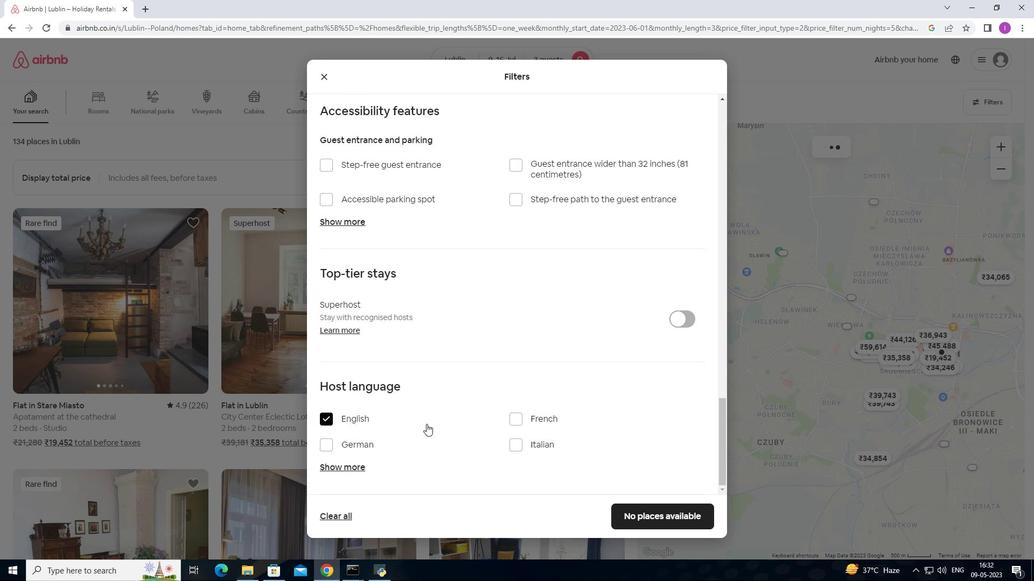 
Action: Mouse moved to (434, 423)
Screenshot: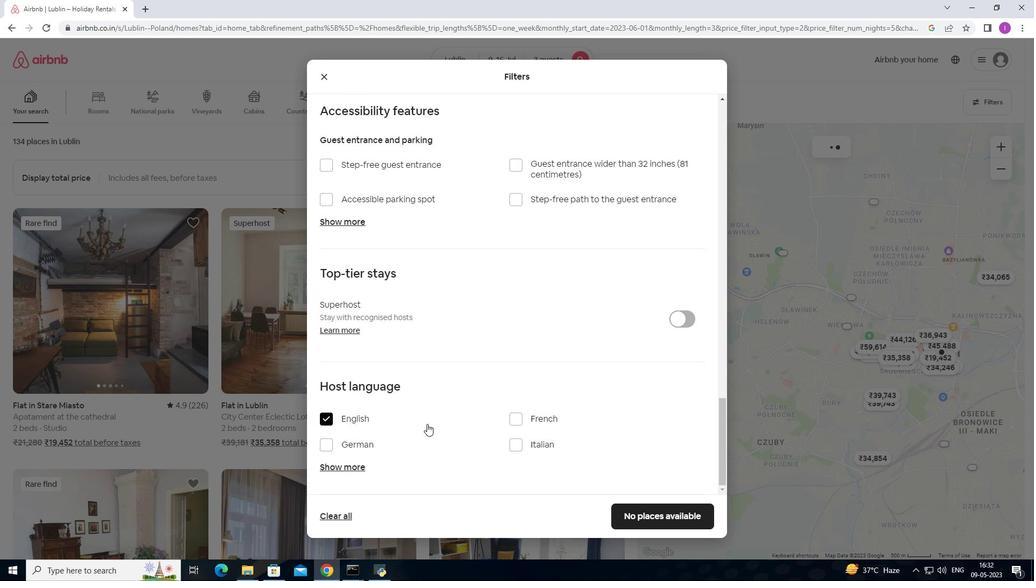 
Action: Mouse scrolled (432, 423) with delta (0, 0)
Screenshot: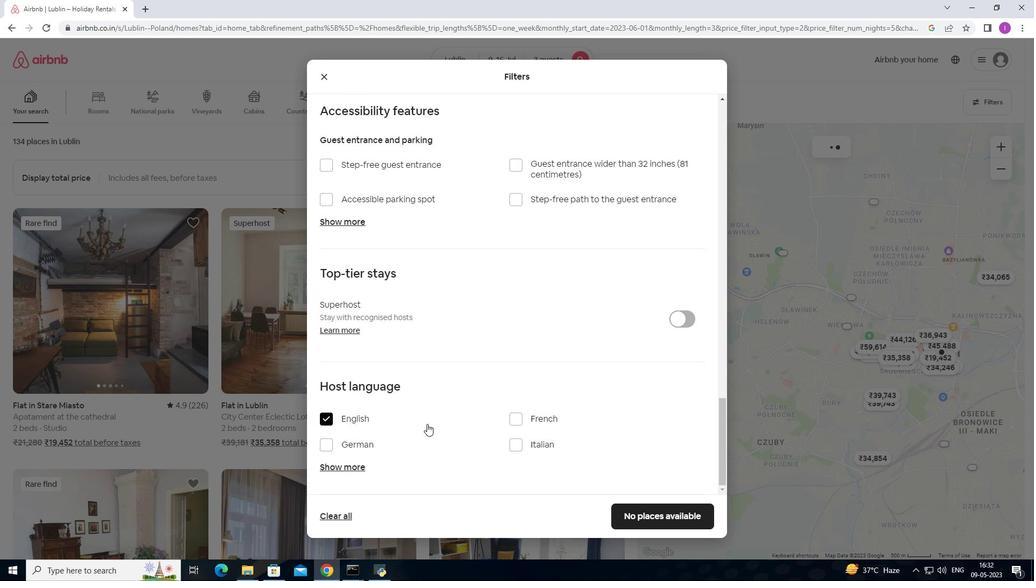
Action: Mouse moved to (441, 423)
Screenshot: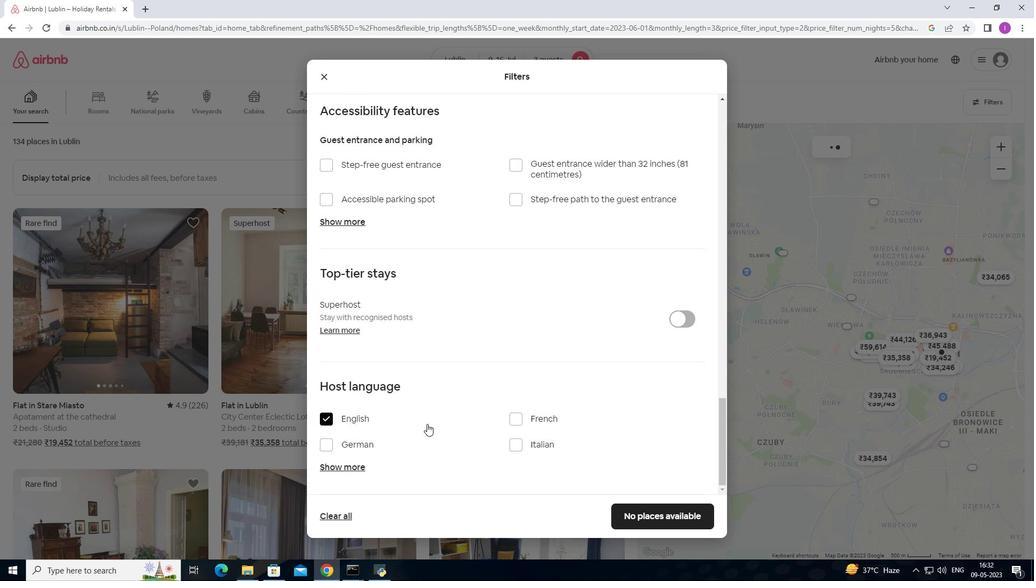 
Action: Mouse scrolled (437, 422) with delta (0, 0)
Screenshot: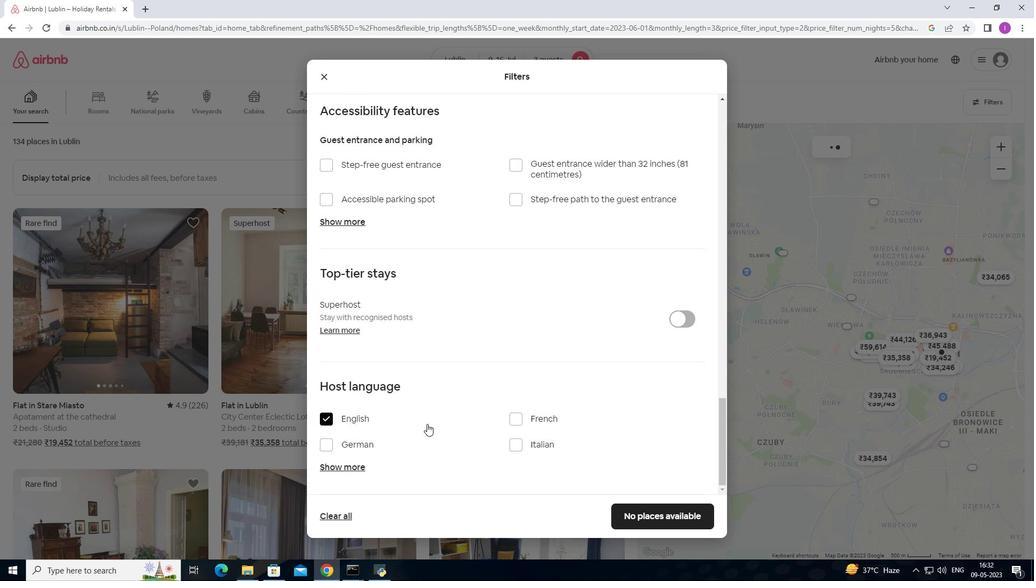 
Action: Mouse moved to (657, 521)
Screenshot: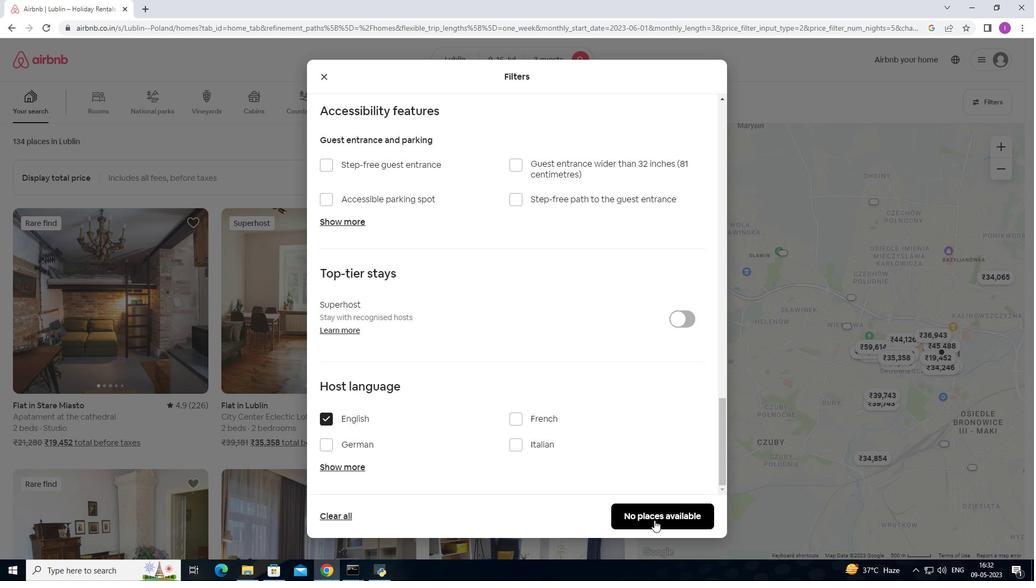 
Action: Mouse pressed left at (657, 521)
Screenshot: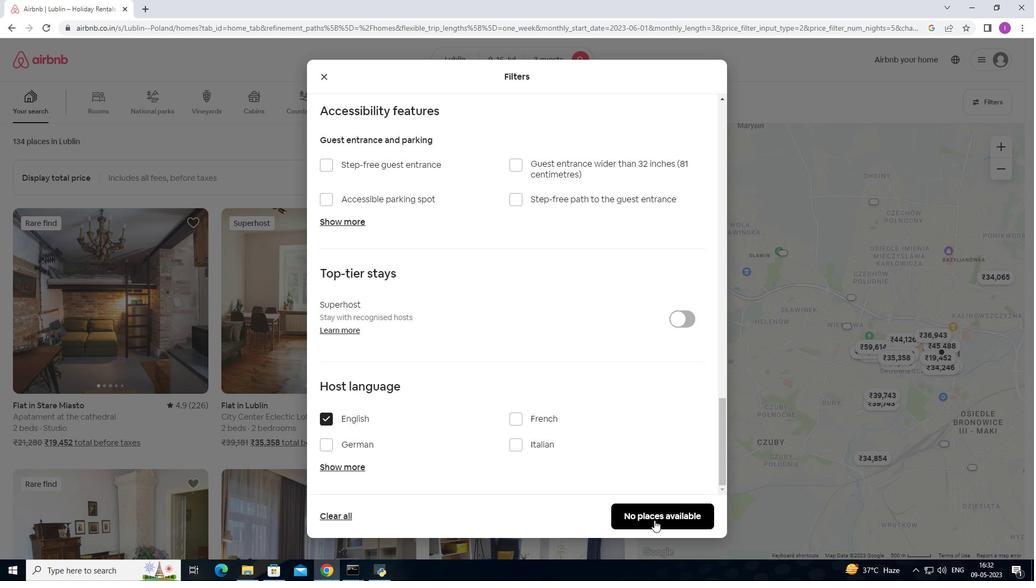 
Action: Mouse moved to (536, 519)
Screenshot: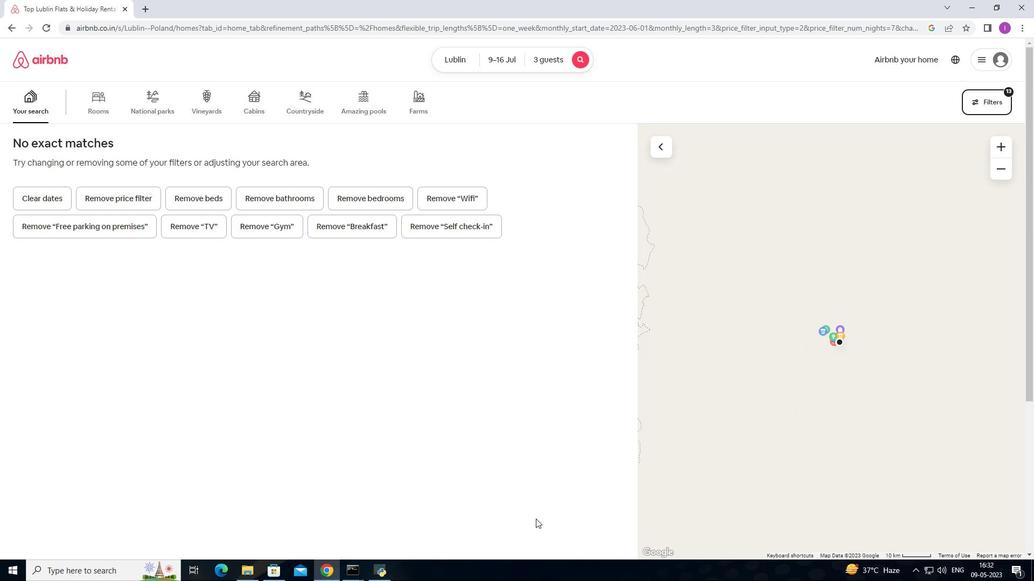 
